 Task: Find connections with filter location Poperinge with filter topic #Interviewingwith filter profile language German with filter current company JioSaavn with filter school Indian Institute of Management, Ranchi with filter industry Interurban and Rural Bus Services with filter service category Budgeting with filter keywords title Content Creator
Action: Mouse moved to (509, 98)
Screenshot: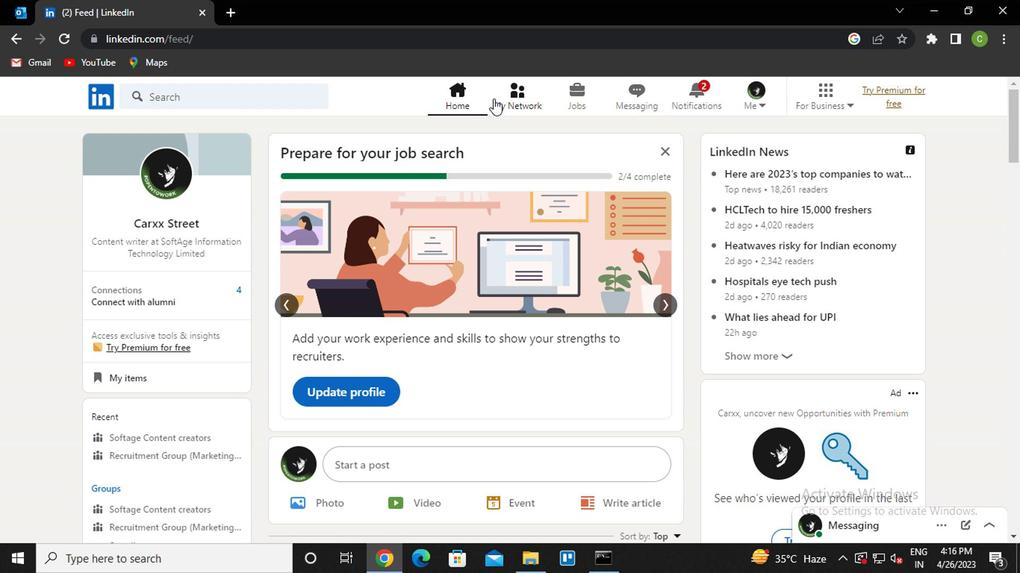 
Action: Mouse pressed left at (509, 98)
Screenshot: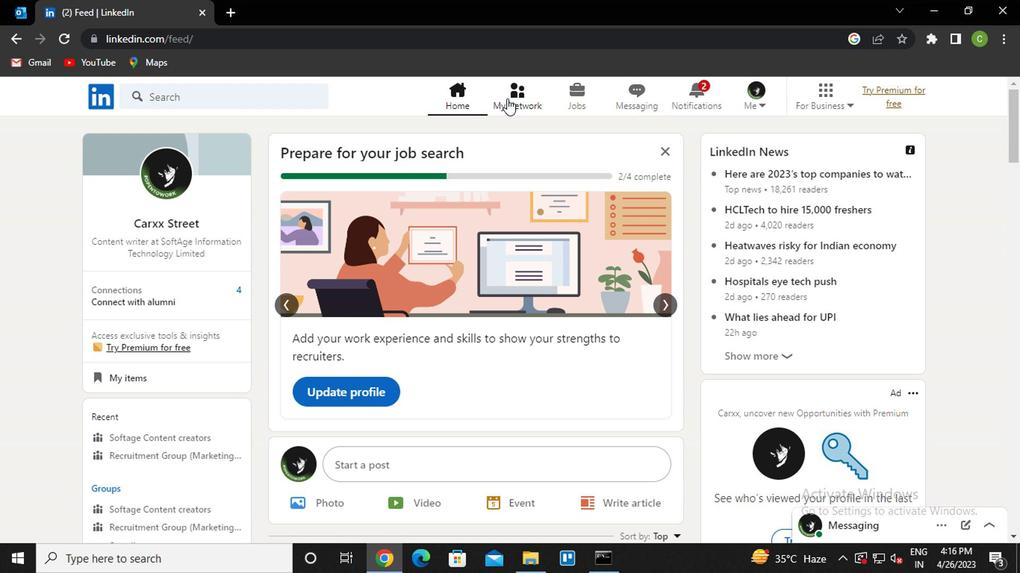 
Action: Mouse moved to (207, 181)
Screenshot: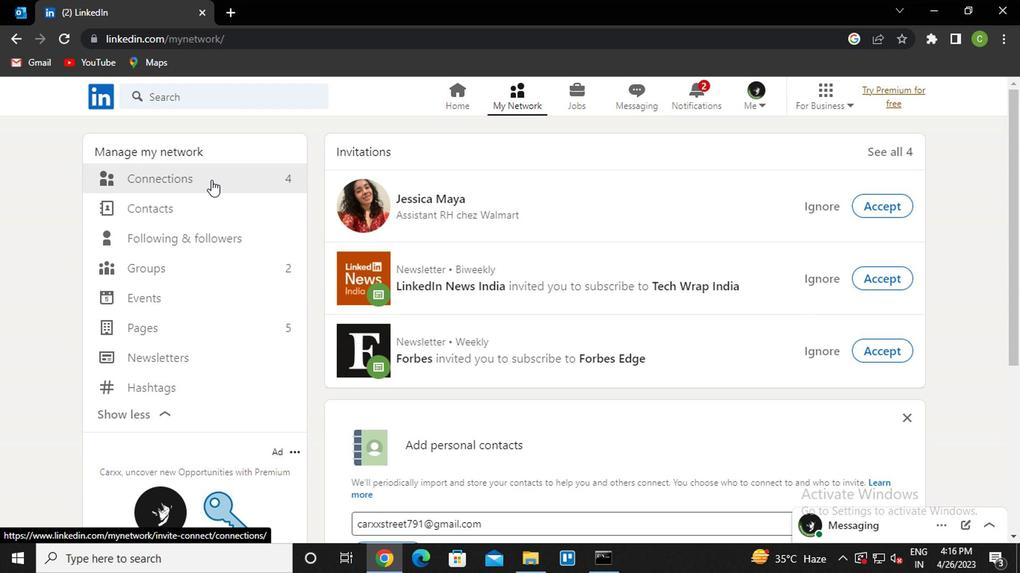 
Action: Mouse pressed left at (207, 181)
Screenshot: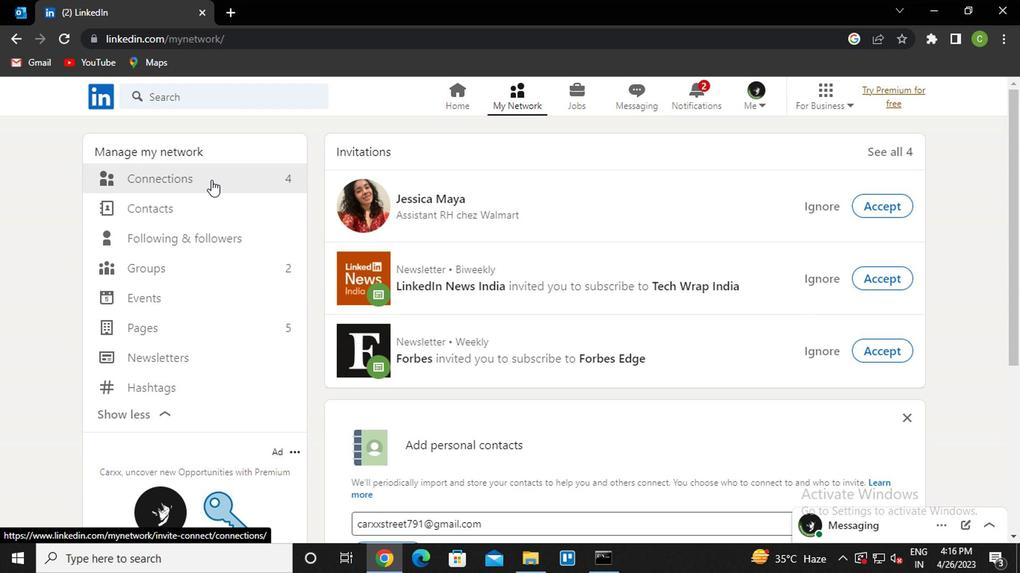
Action: Mouse moved to (645, 184)
Screenshot: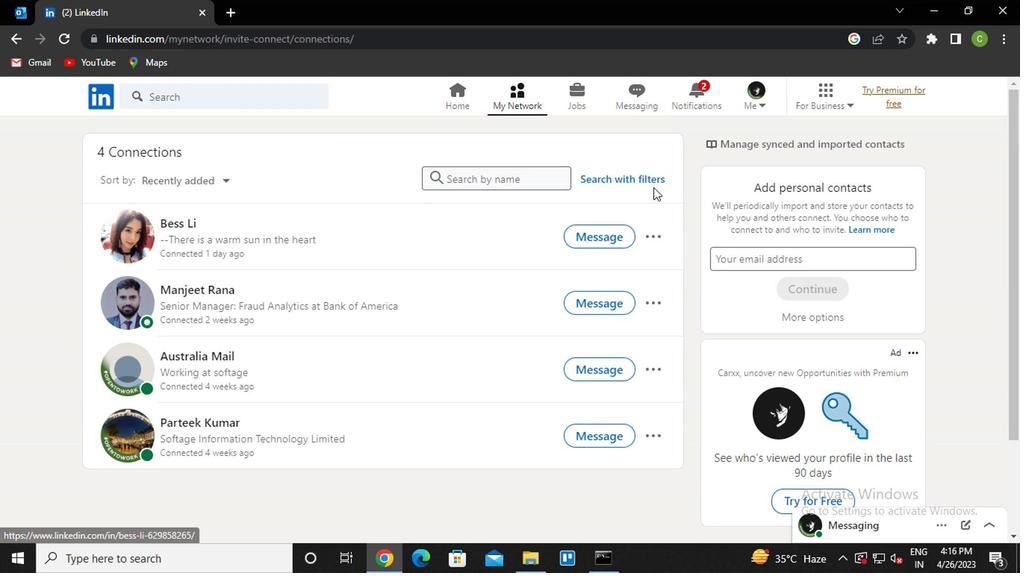 
Action: Mouse pressed left at (645, 184)
Screenshot: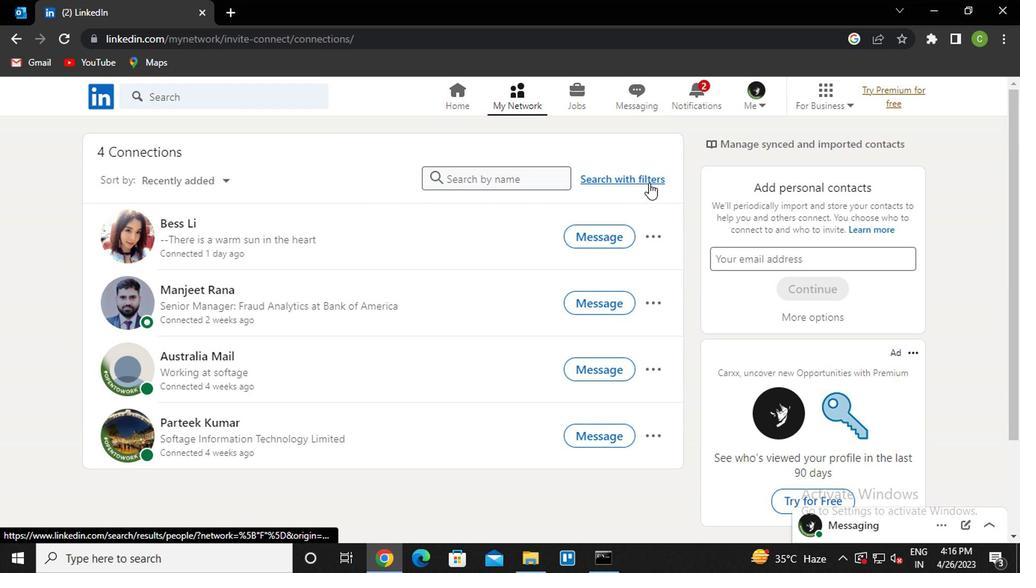 
Action: Mouse moved to (483, 137)
Screenshot: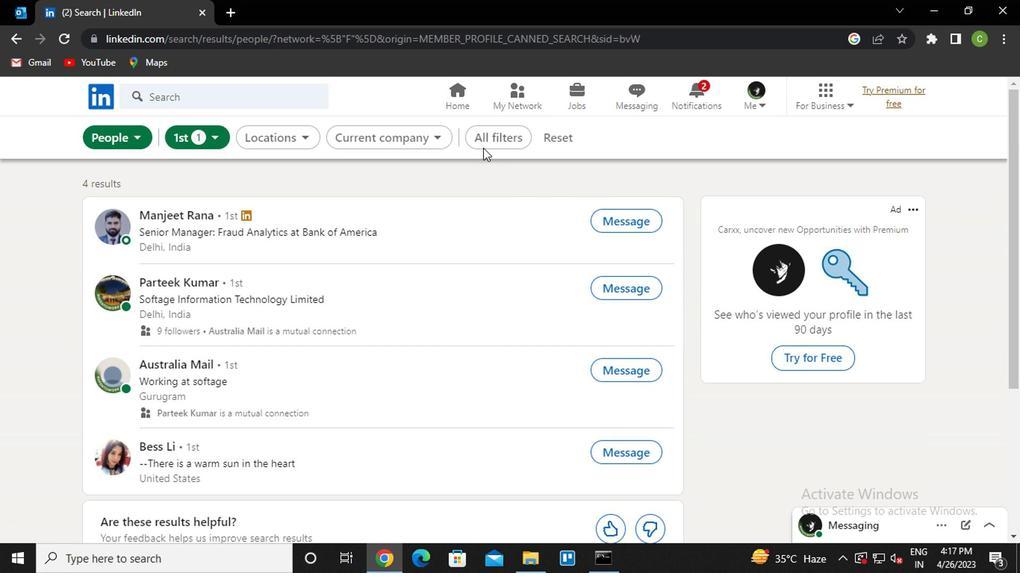 
Action: Mouse pressed left at (483, 137)
Screenshot: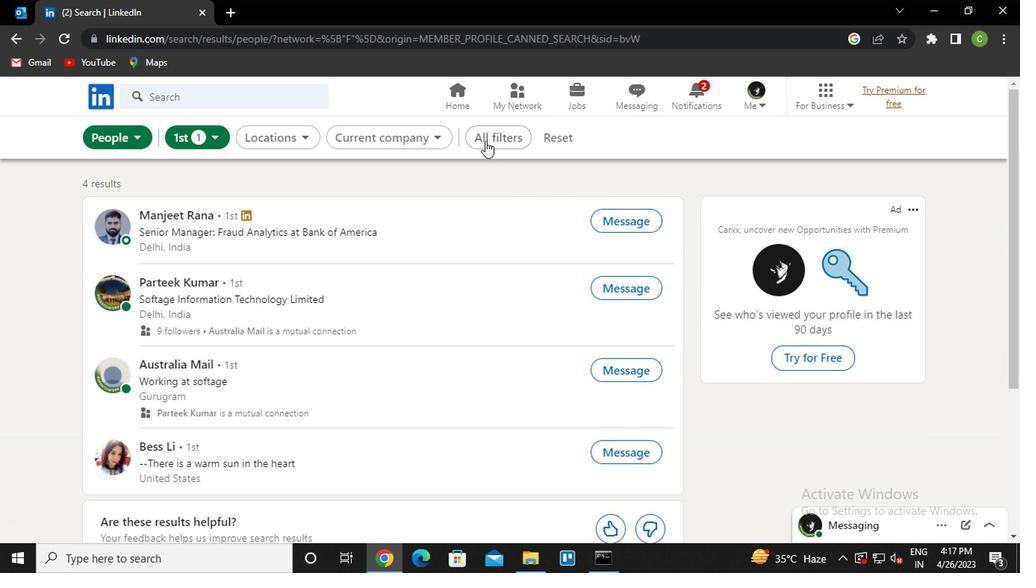 
Action: Mouse moved to (831, 333)
Screenshot: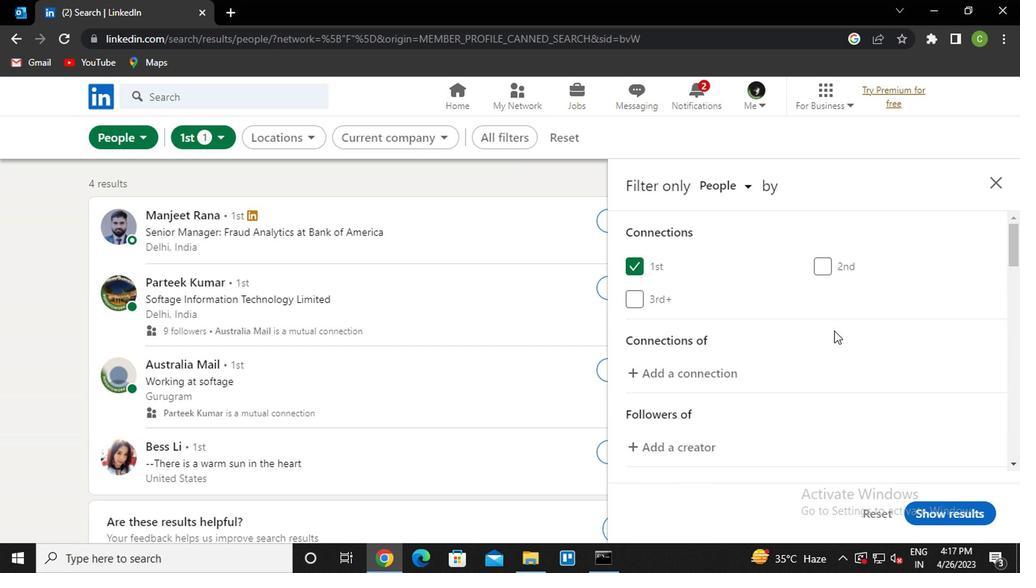 
Action: Mouse scrolled (831, 333) with delta (0, 0)
Screenshot: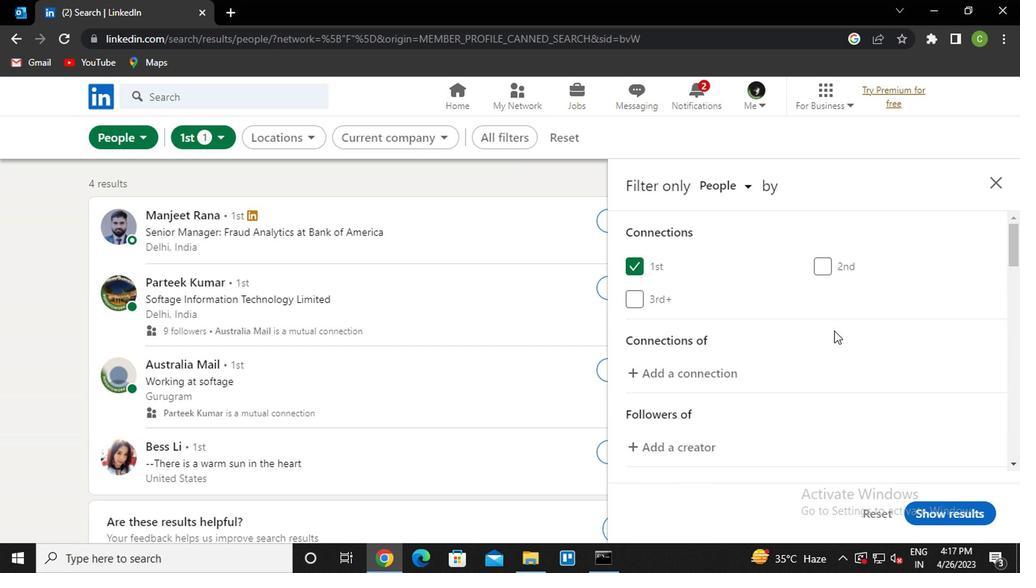 
Action: Mouse moved to (824, 339)
Screenshot: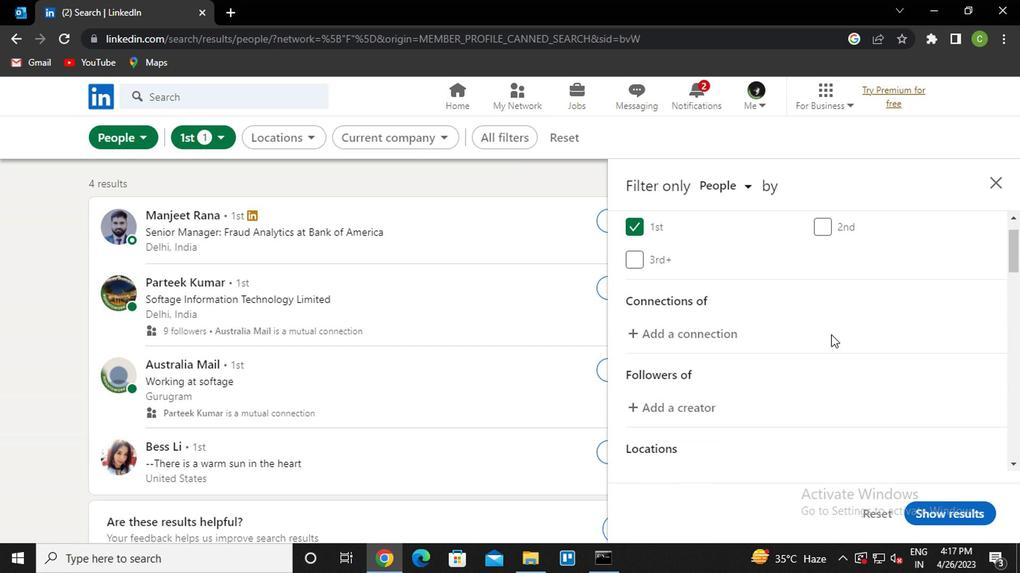 
Action: Mouse scrolled (824, 339) with delta (0, 0)
Screenshot: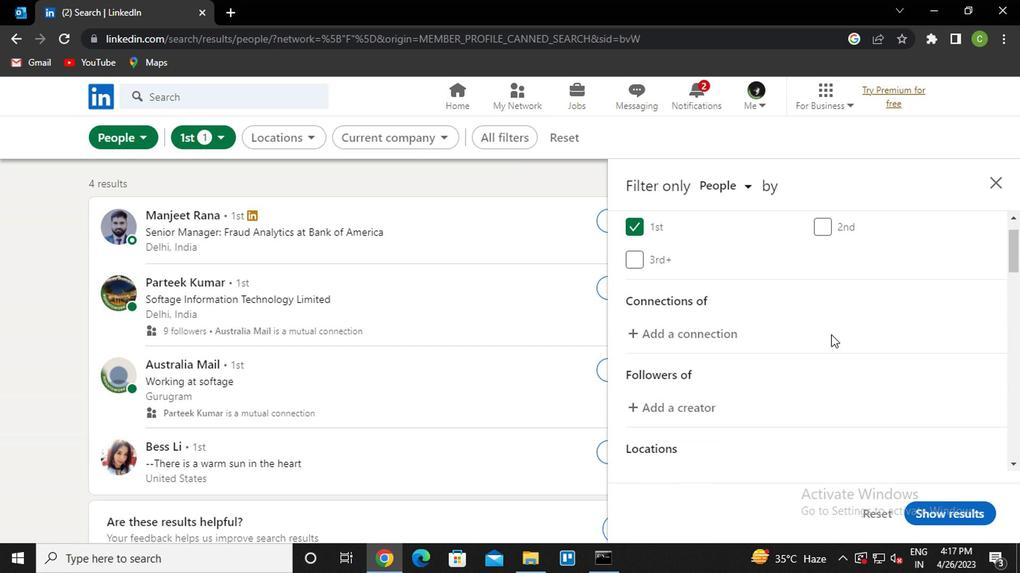 
Action: Mouse moved to (779, 358)
Screenshot: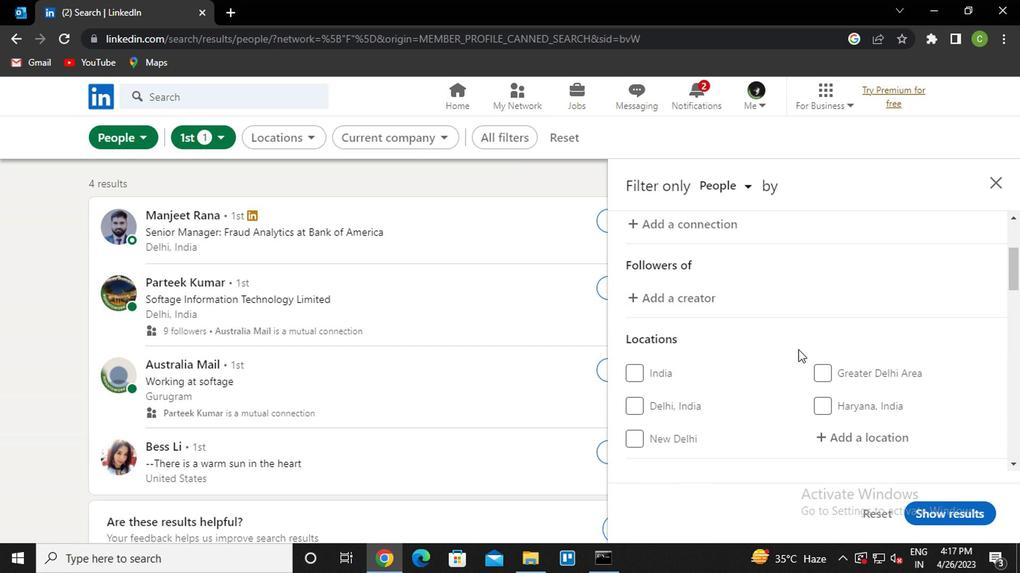 
Action: Mouse scrolled (779, 357) with delta (0, 0)
Screenshot: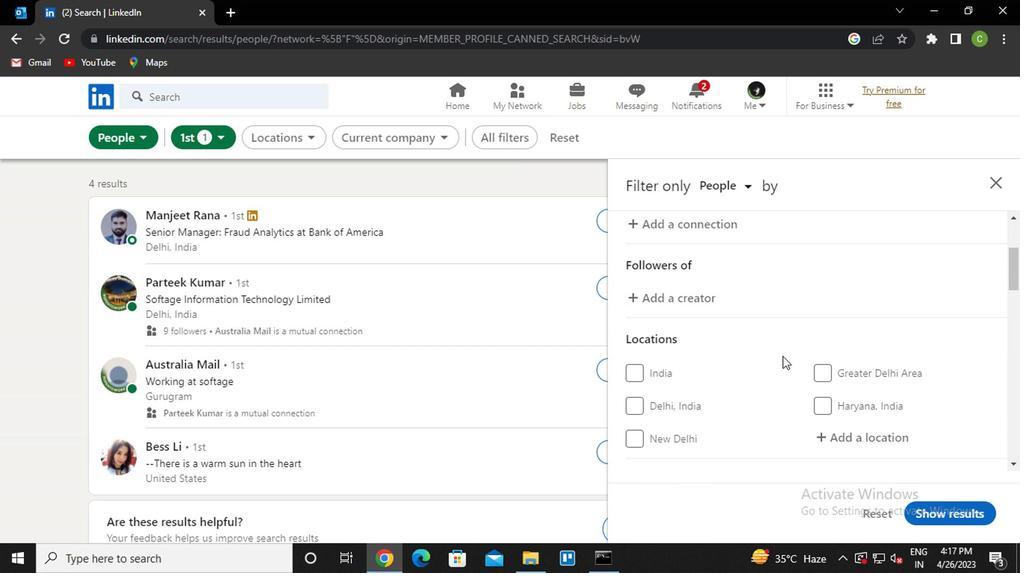 
Action: Mouse moved to (835, 366)
Screenshot: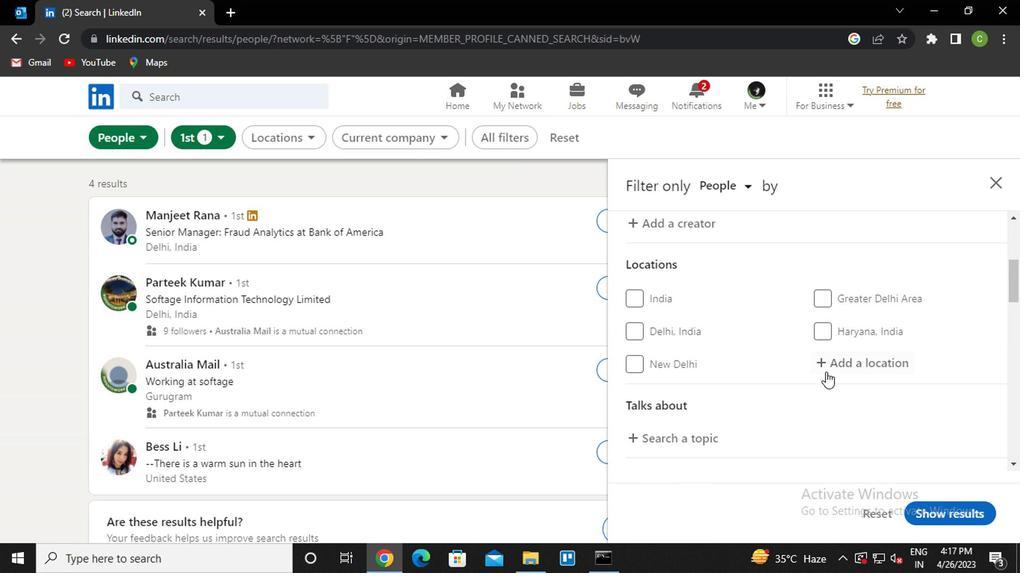 
Action: Mouse pressed left at (835, 366)
Screenshot: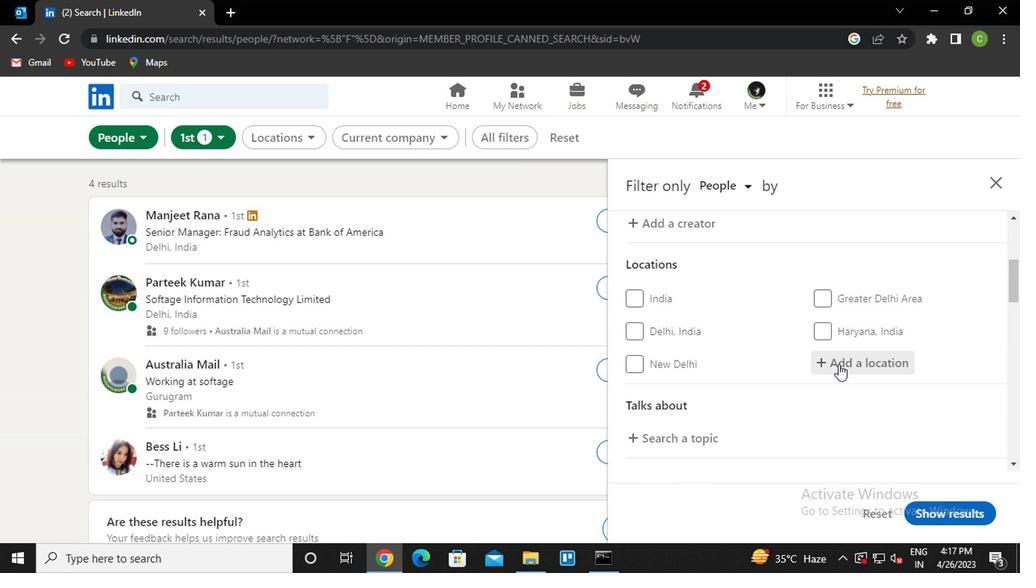 
Action: Key pressed <Key.caps_lock><Key.caps_lock>p<Key.caps_lock>operinge<Key.down><Key.enter>
Screenshot: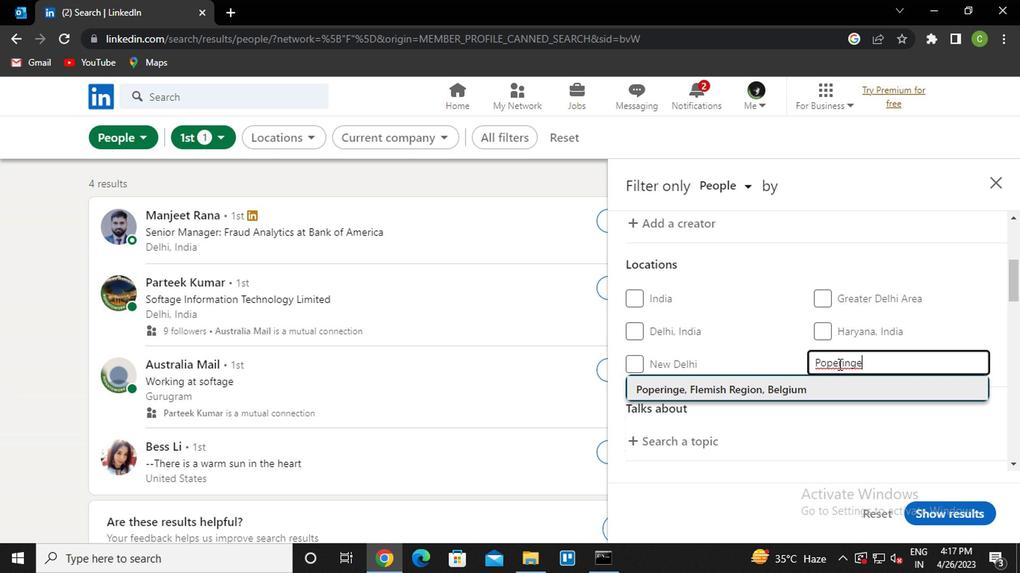 
Action: Mouse moved to (853, 358)
Screenshot: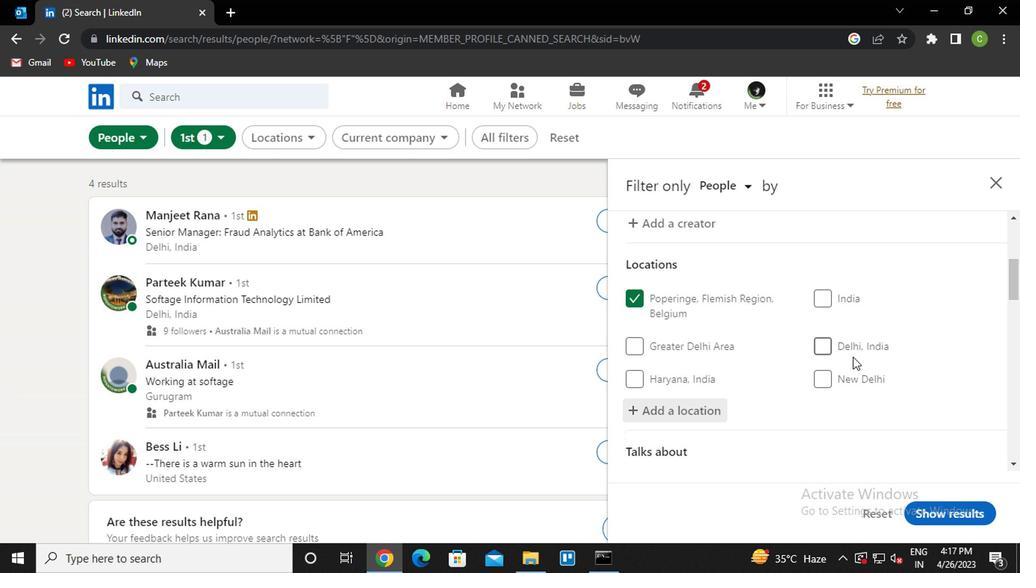 
Action: Mouse scrolled (853, 357) with delta (0, 0)
Screenshot: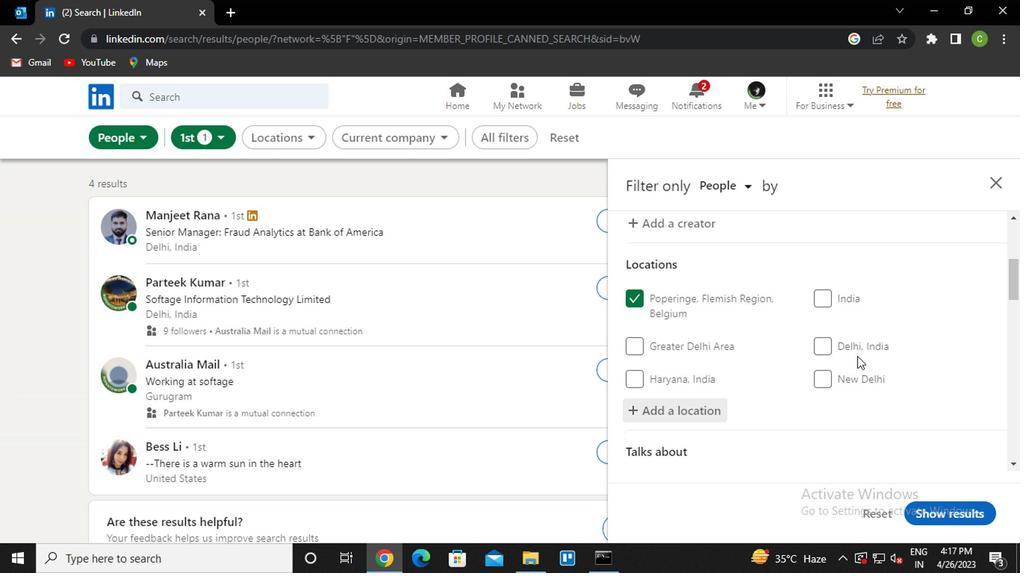 
Action: Mouse moved to (690, 403)
Screenshot: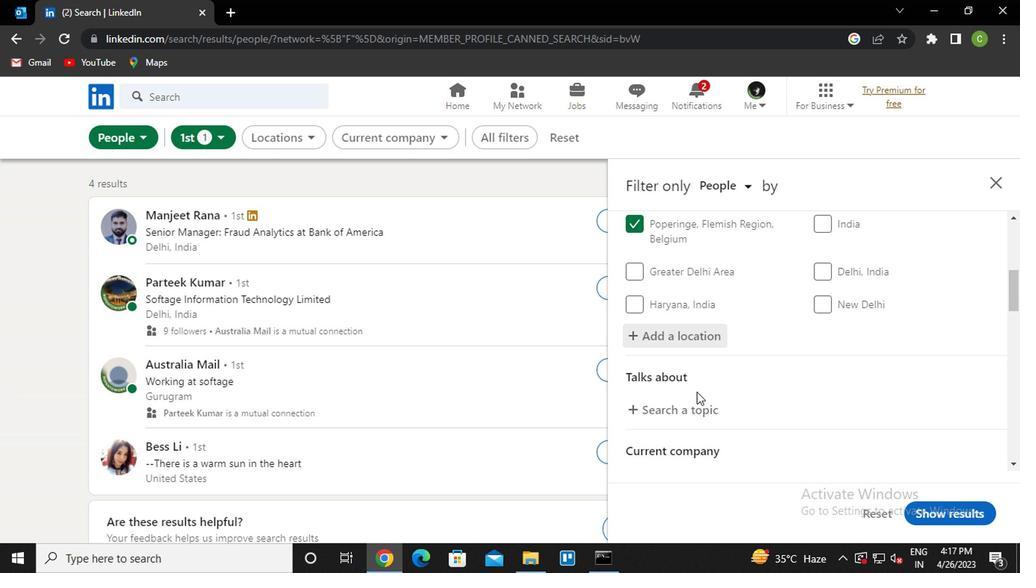 
Action: Mouse pressed left at (690, 403)
Screenshot: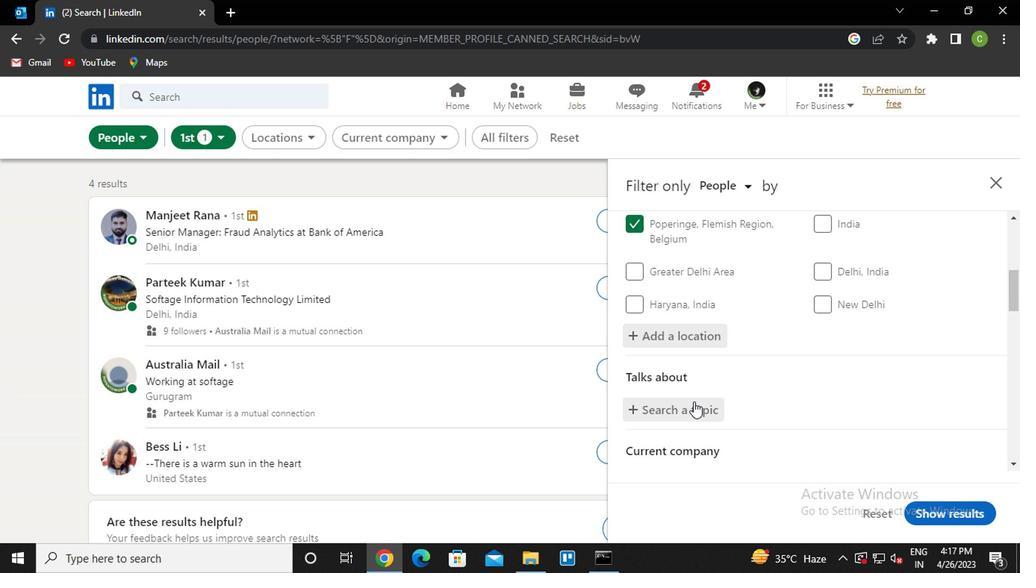 
Action: Key pressed <Key.caps_lock>i<Key.caps_lock>Nterviewing<Key.down><Key.enter>
Screenshot: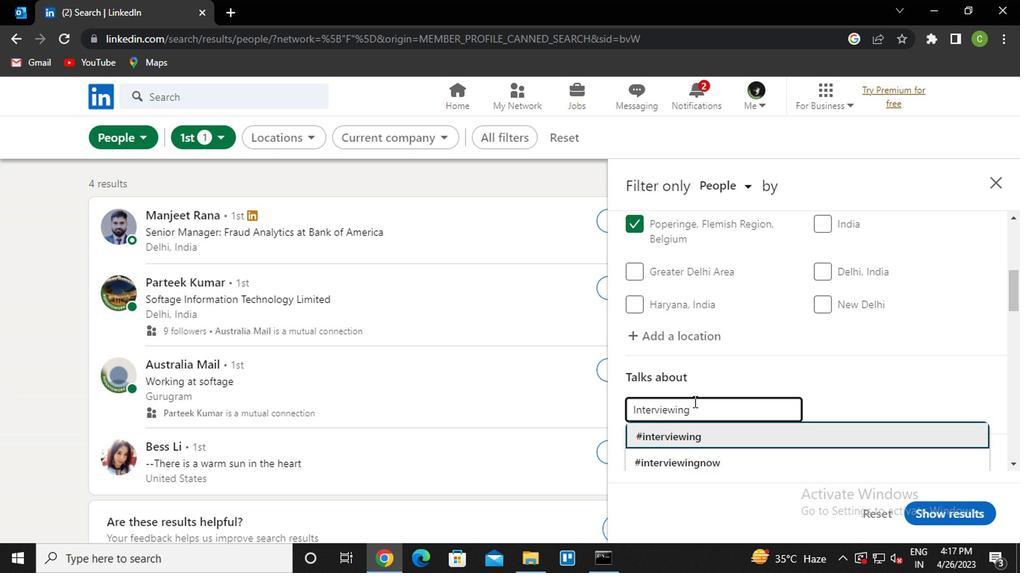 
Action: Mouse moved to (714, 438)
Screenshot: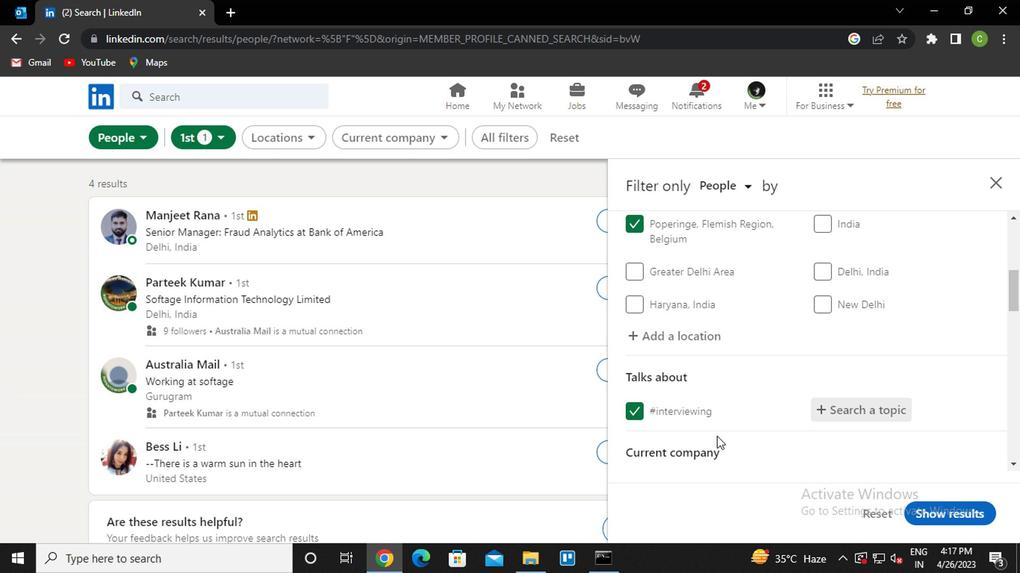
Action: Mouse scrolled (714, 437) with delta (0, 0)
Screenshot: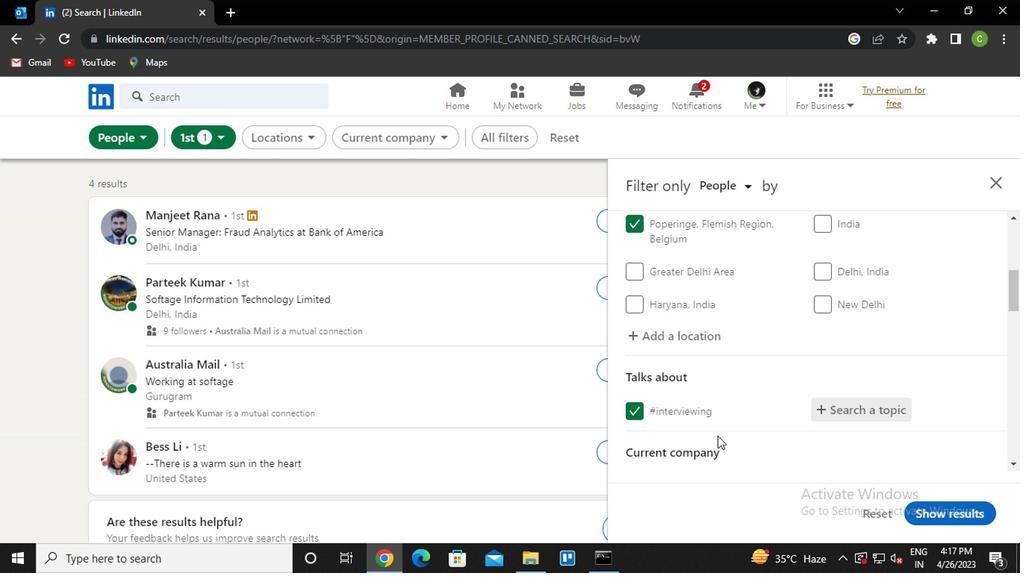 
Action: Mouse scrolled (714, 437) with delta (0, 0)
Screenshot: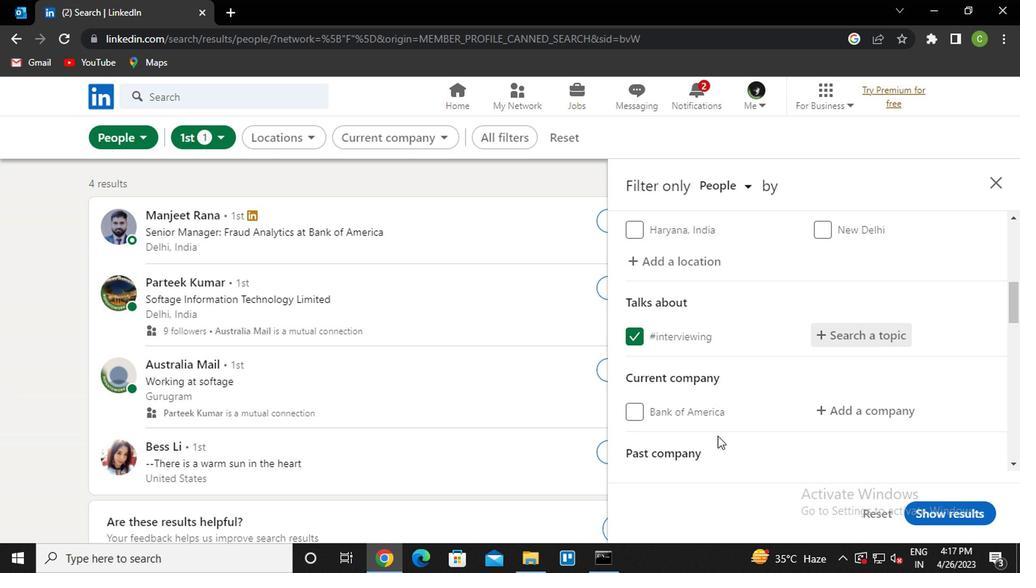 
Action: Mouse moved to (822, 337)
Screenshot: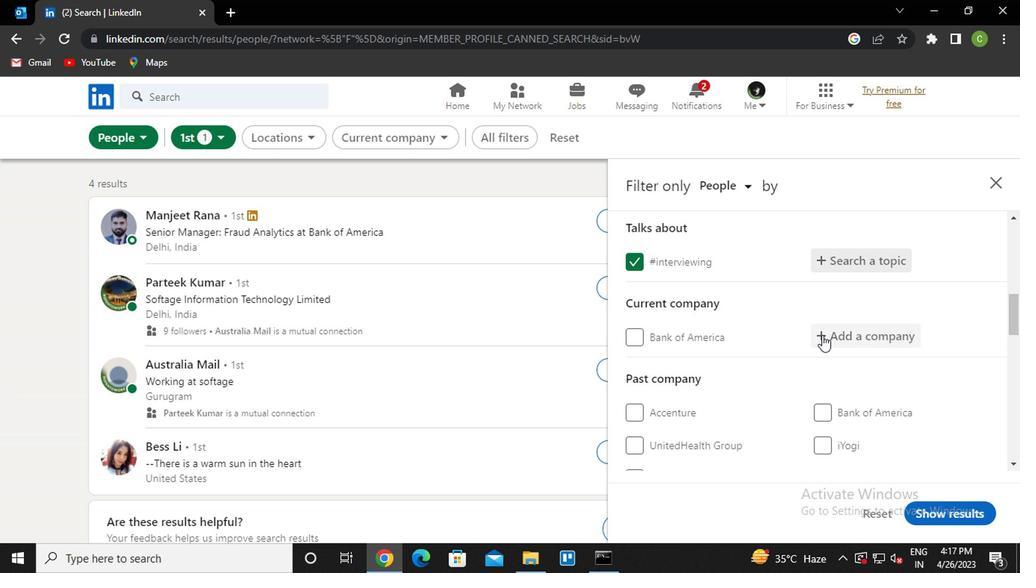 
Action: Mouse pressed left at (822, 337)
Screenshot: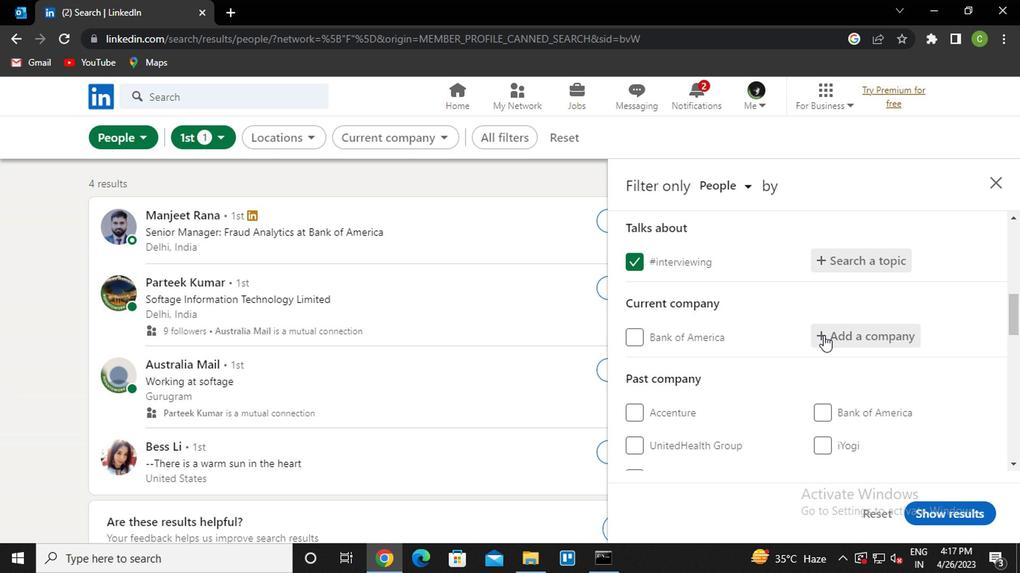 
Action: Key pressed <Key.caps_lock>j<Key.caps_lock>iosa<Key.down><Key.enter>
Screenshot: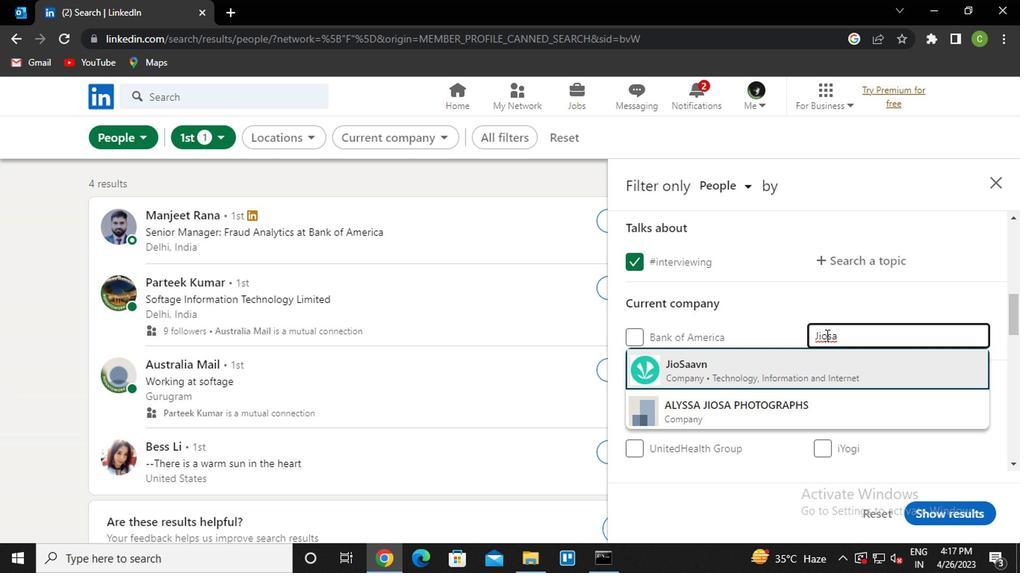 
Action: Mouse moved to (832, 365)
Screenshot: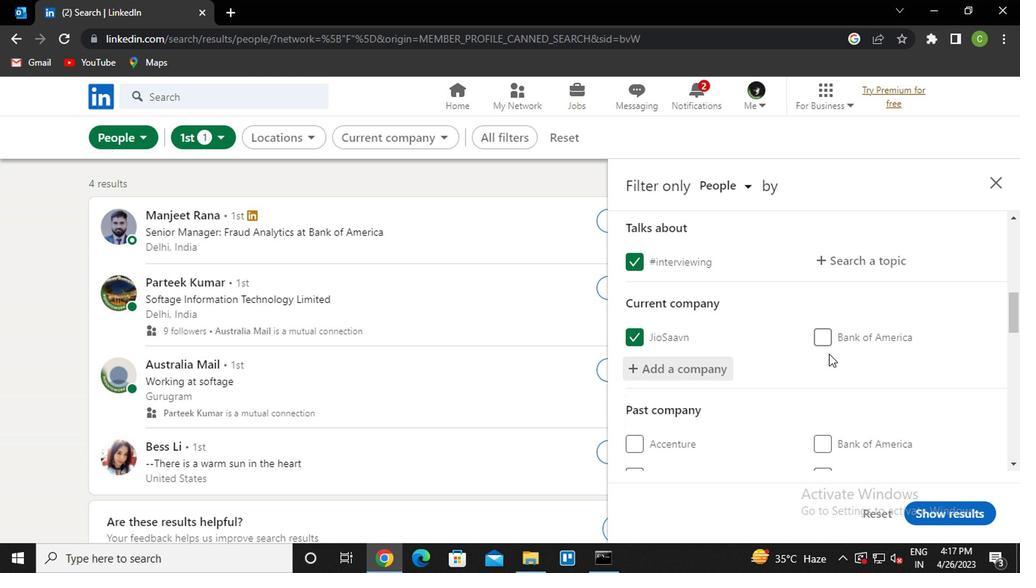 
Action: Mouse scrolled (832, 364) with delta (0, 0)
Screenshot: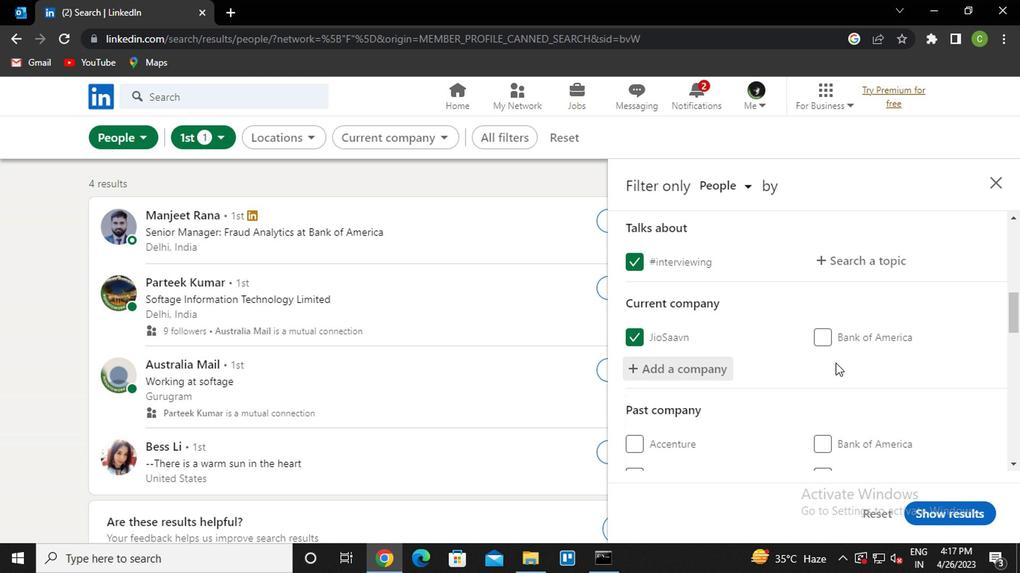 
Action: Mouse moved to (833, 365)
Screenshot: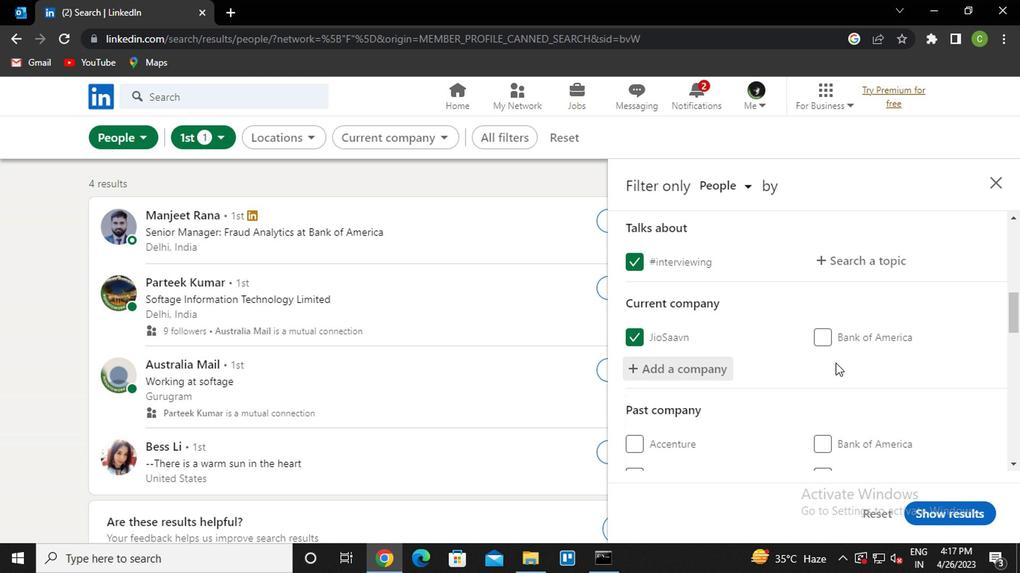 
Action: Mouse scrolled (833, 364) with delta (0, 0)
Screenshot: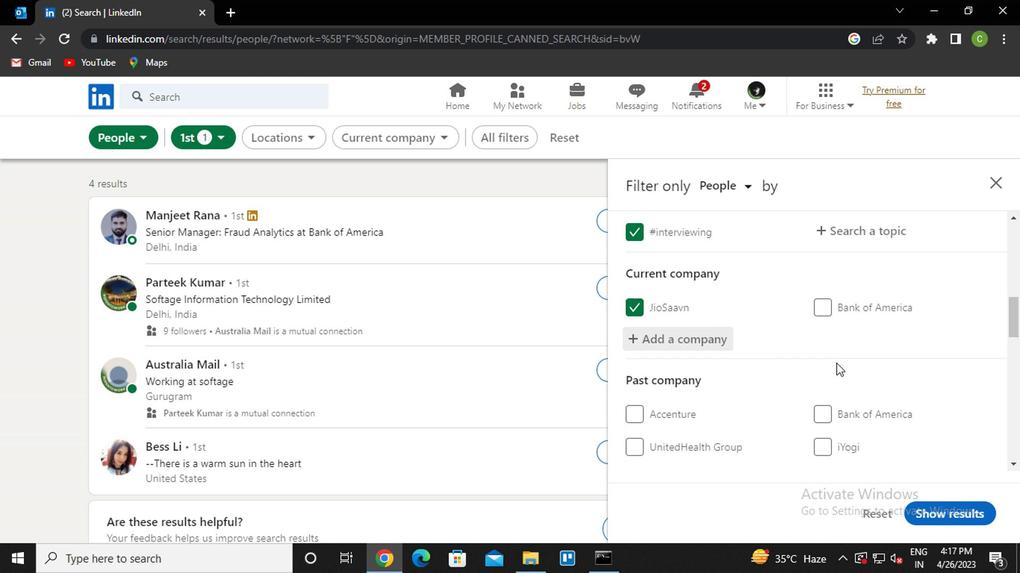 
Action: Mouse moved to (787, 382)
Screenshot: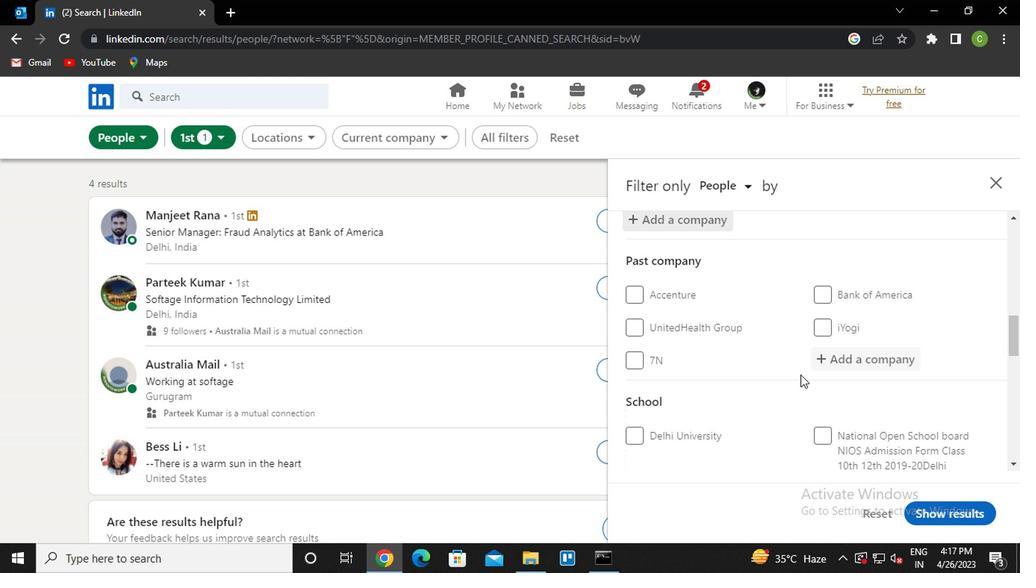 
Action: Mouse scrolled (787, 381) with delta (0, 0)
Screenshot: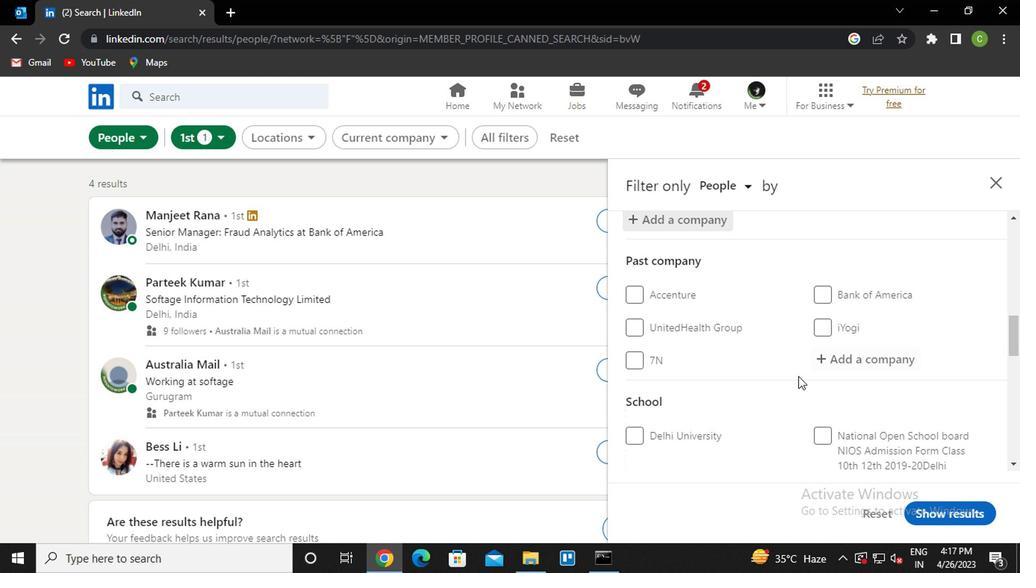 
Action: Mouse moved to (787, 383)
Screenshot: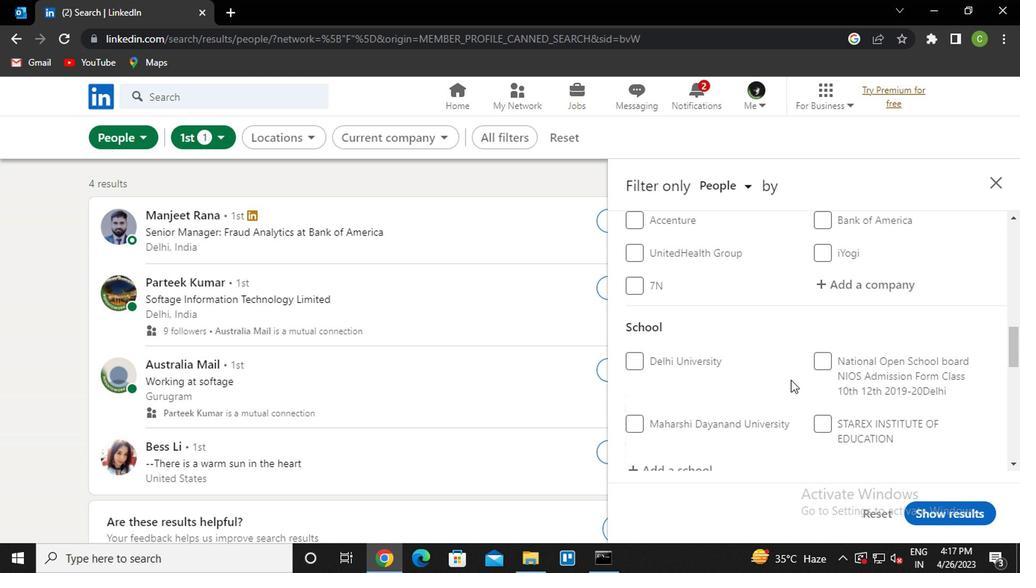 
Action: Mouse scrolled (787, 382) with delta (0, -1)
Screenshot: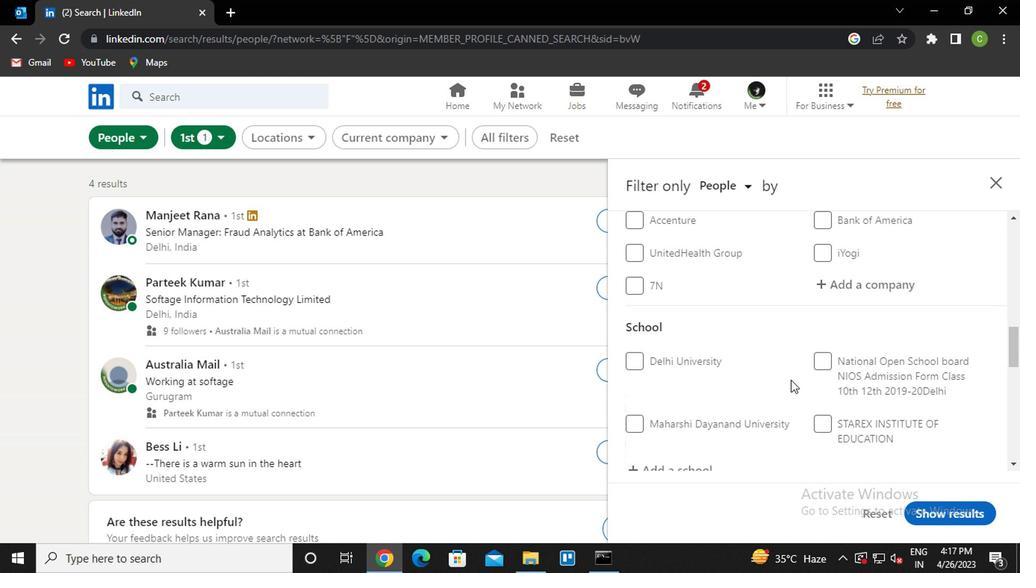 
Action: Mouse moved to (699, 398)
Screenshot: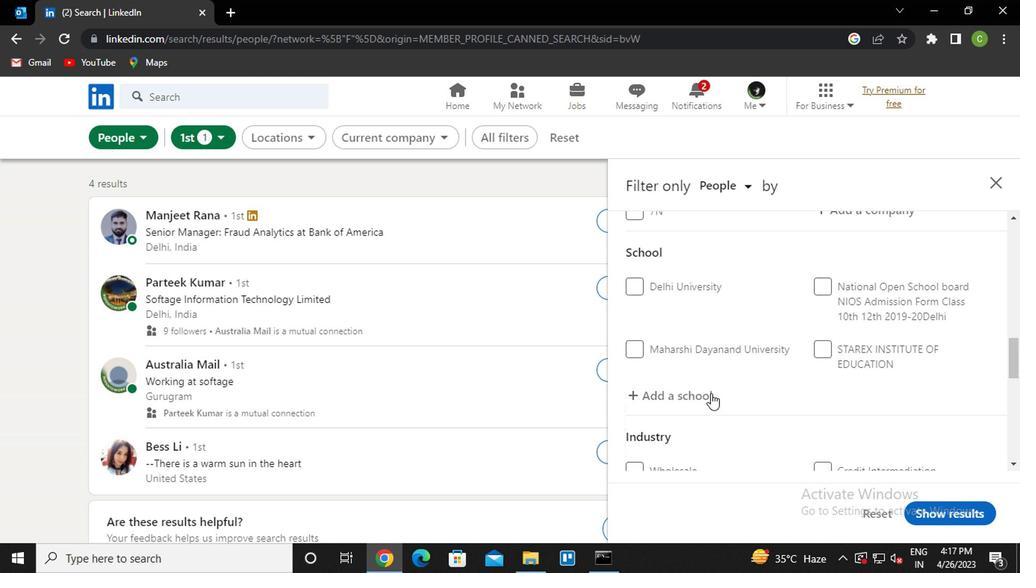 
Action: Mouse pressed left at (699, 398)
Screenshot: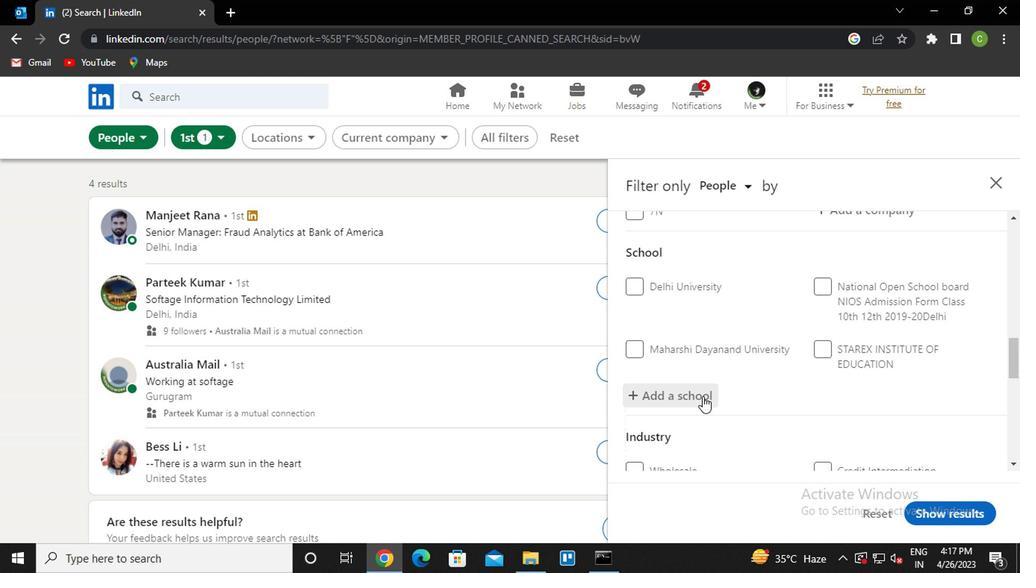 
Action: Key pressed <Key.caps_lock>i<Key.caps_lock>Ndian<Key.space>institute<Key.down><Key.down><Key.down><Key.down><Key.down><Key.down><Key.down><Key.down><Key.down><Key.down><Key.down><Key.down><Key.down><Key.down><Key.down><Key.down><Key.down><Key.down><Key.down><Key.down><Key.down><Key.down><Key.down><Key.down><Key.down><Key.down><Key.down><Key.space><Key.caps_lock>r<Key.caps_lock>anch<Key.down><Key.enter>
Screenshot: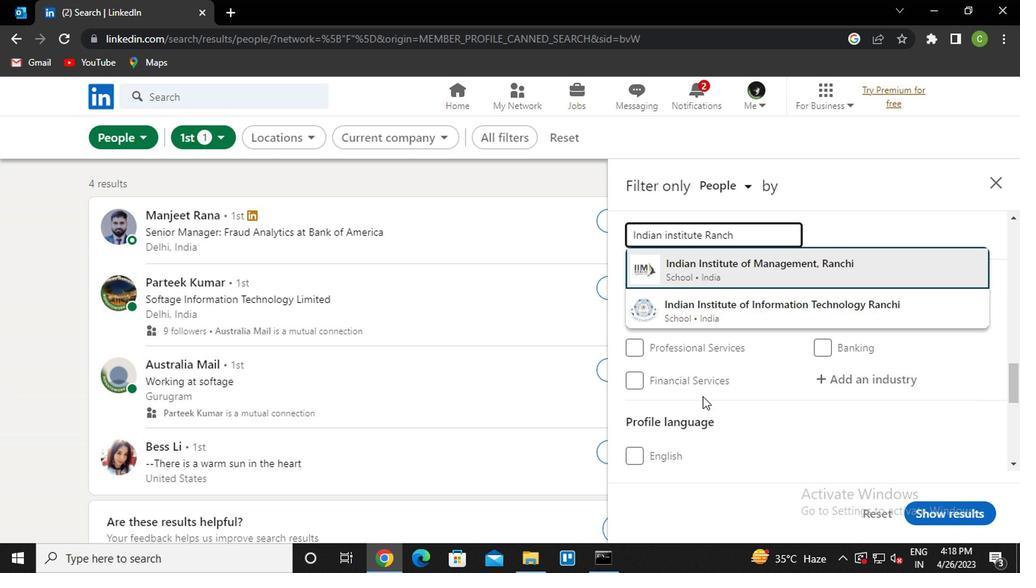 
Action: Mouse moved to (862, 391)
Screenshot: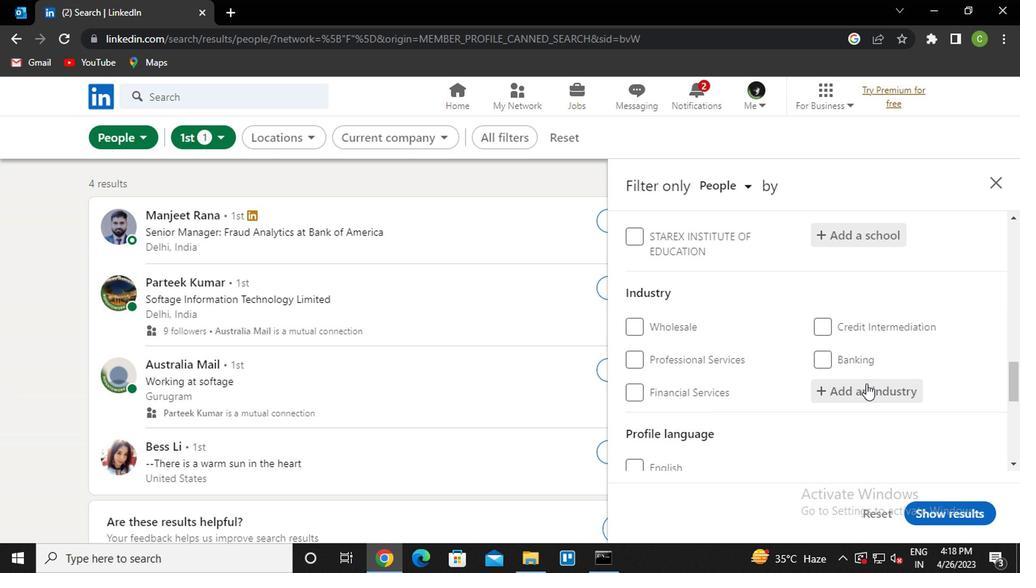 
Action: Mouse pressed left at (862, 391)
Screenshot: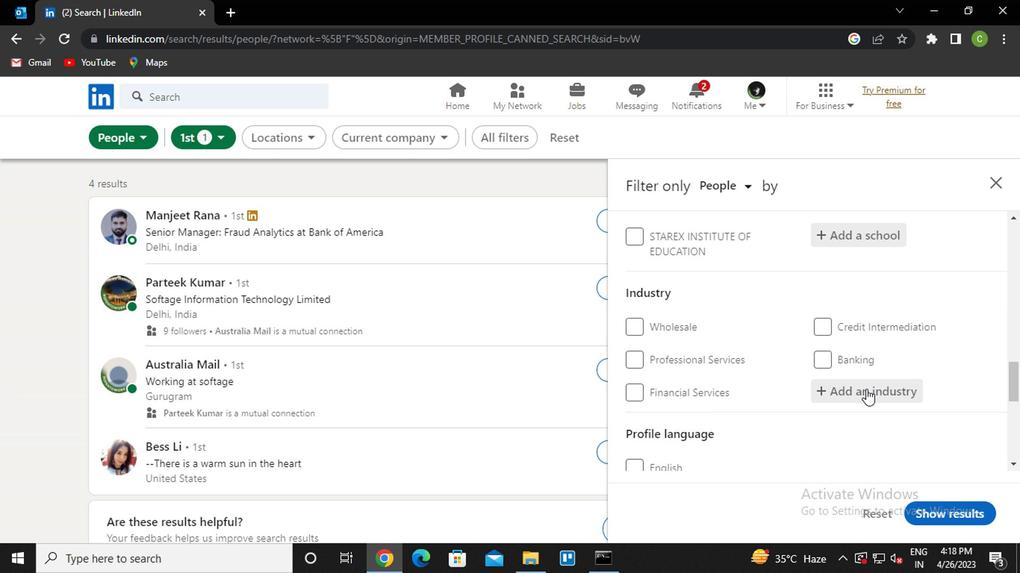 
Action: Key pressed <Key.caps_lock>i<Key.caps_lock>nterurban<Key.down><Key.enter>
Screenshot: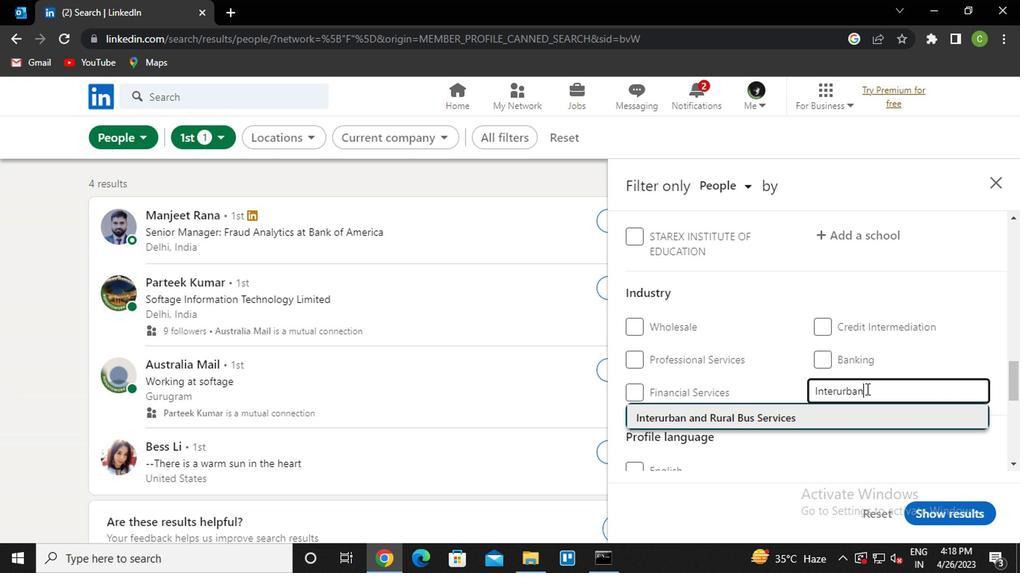 
Action: Mouse moved to (865, 390)
Screenshot: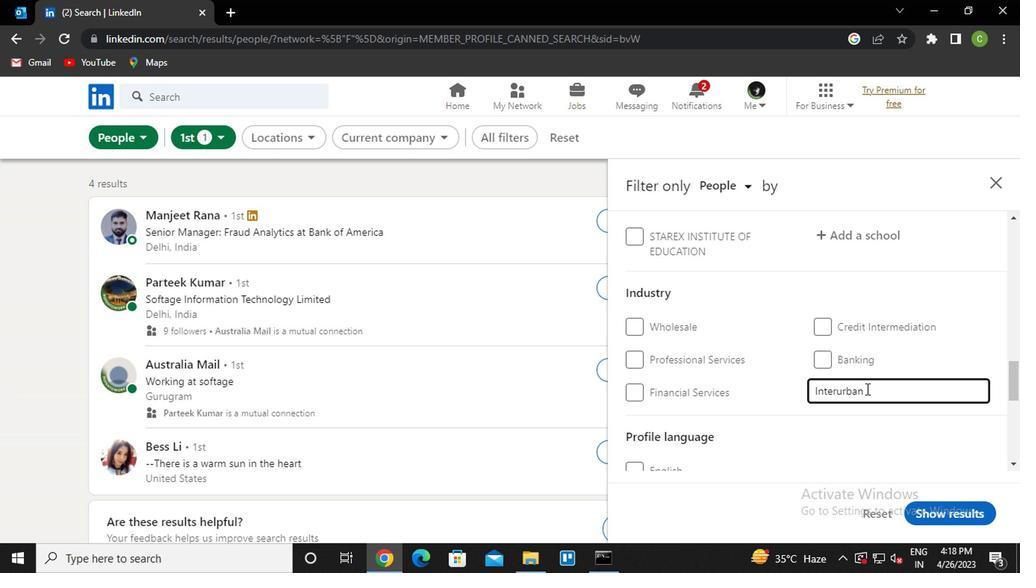 
Action: Mouse scrolled (865, 390) with delta (0, 0)
Screenshot: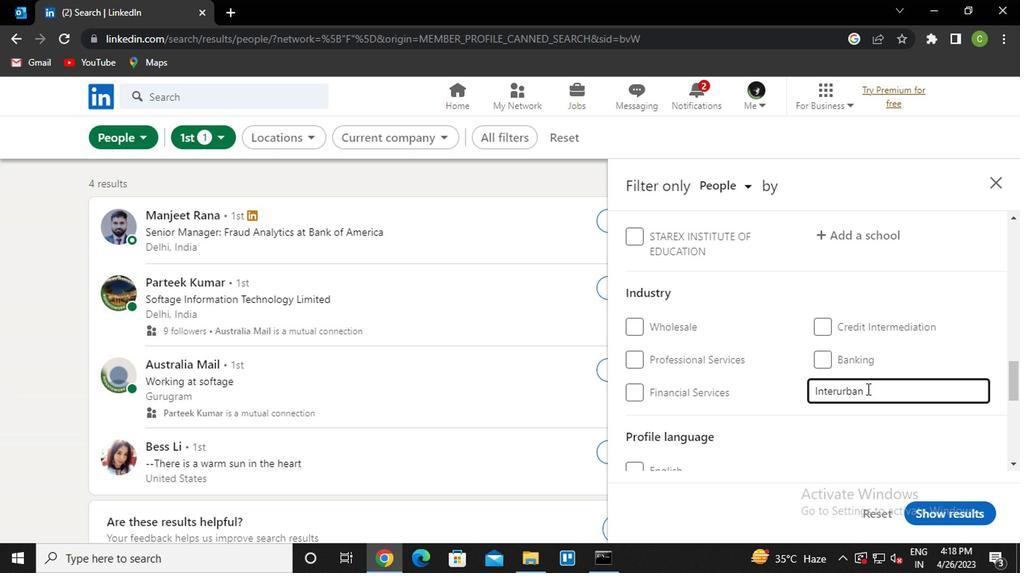 
Action: Mouse scrolled (865, 390) with delta (0, 0)
Screenshot: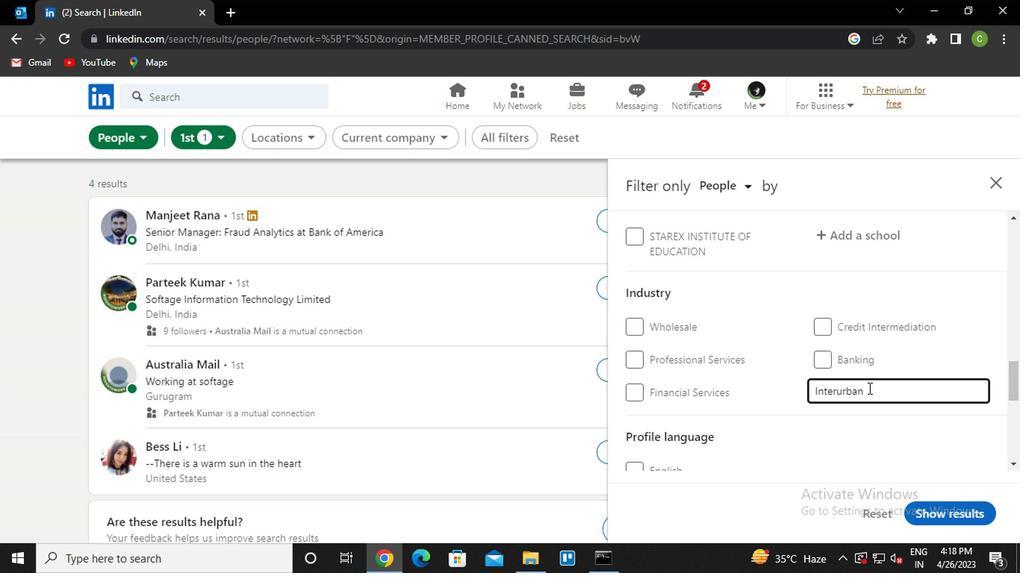 
Action: Mouse scrolled (865, 390) with delta (0, 0)
Screenshot: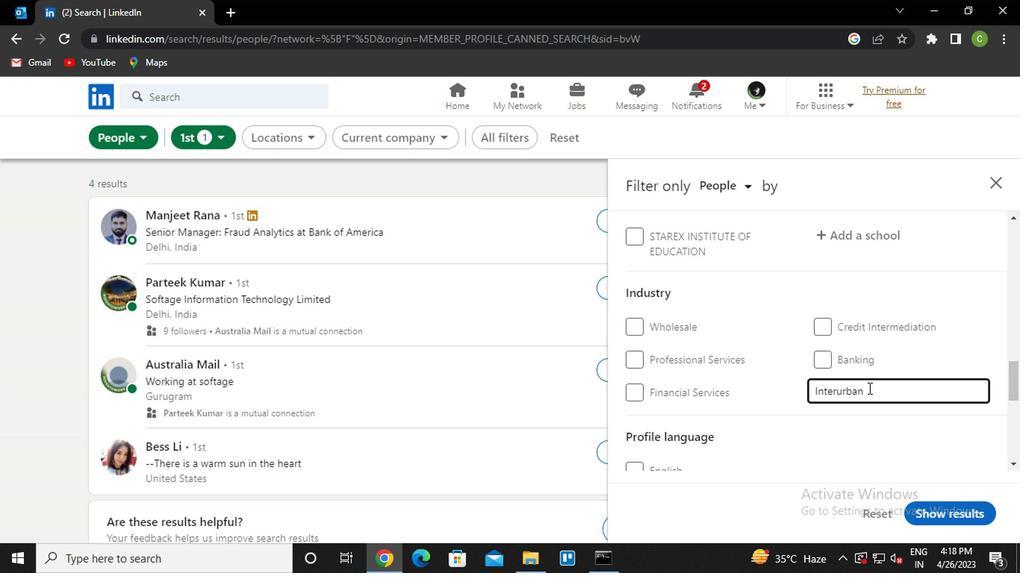 
Action: Mouse moved to (825, 390)
Screenshot: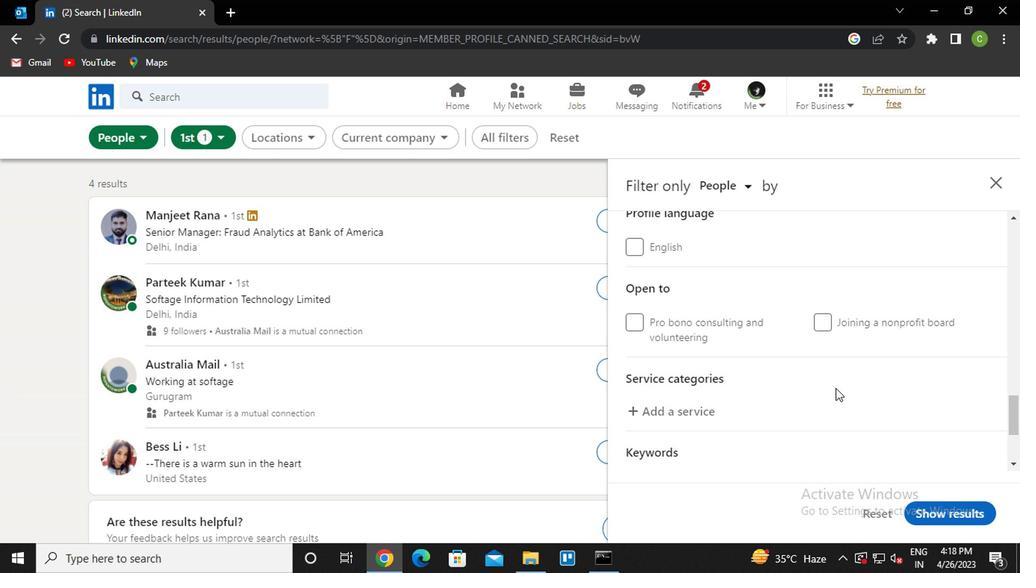 
Action: Mouse scrolled (825, 388) with delta (0, -1)
Screenshot: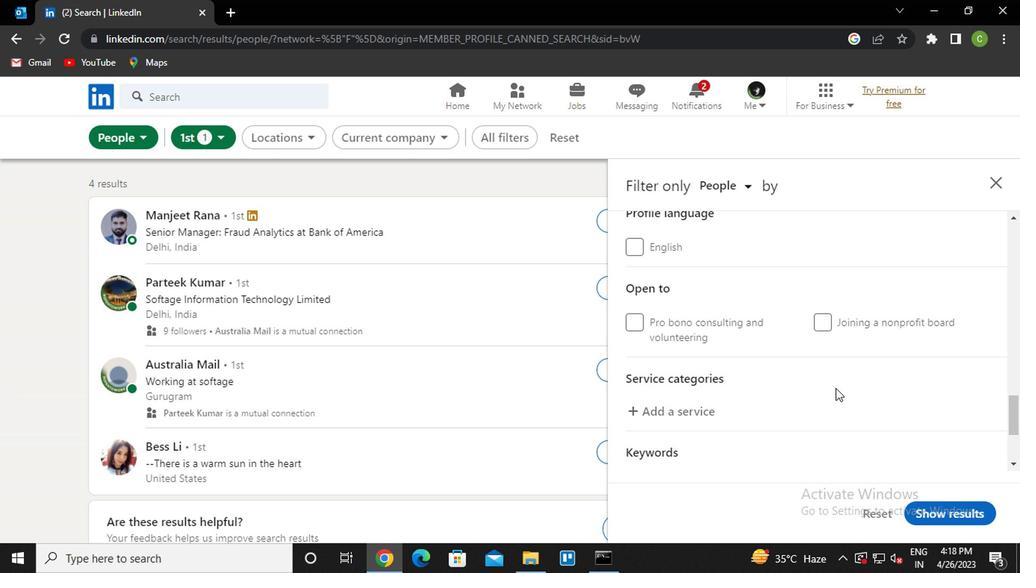 
Action: Mouse moved to (808, 383)
Screenshot: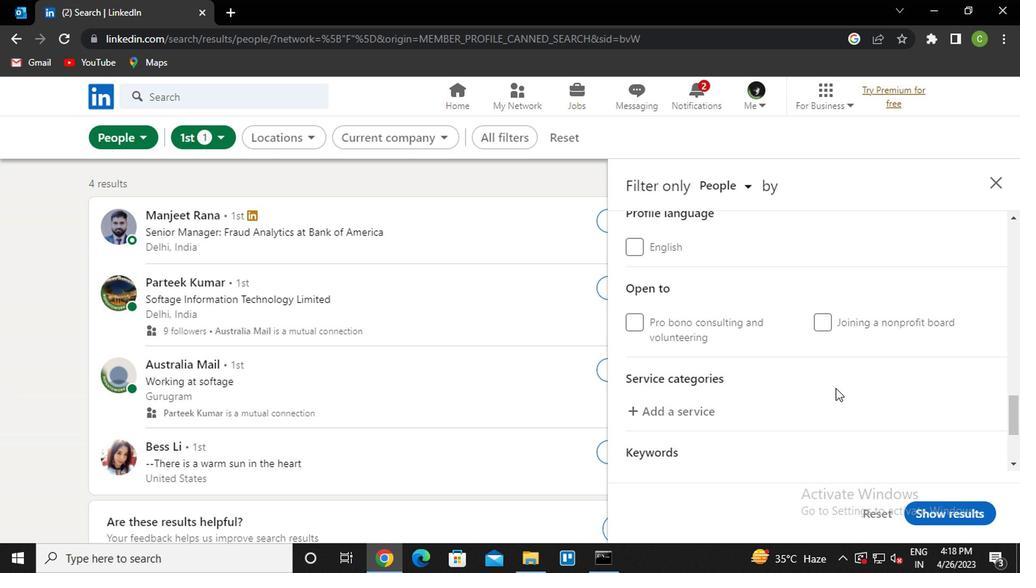 
Action: Mouse scrolled (808, 383) with delta (0, 0)
Screenshot: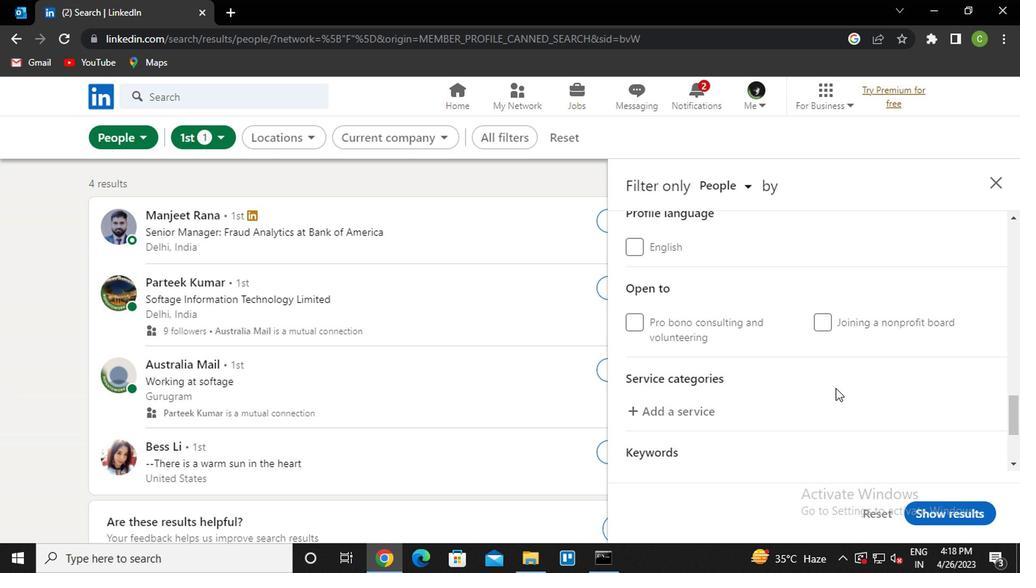 
Action: Mouse moved to (802, 382)
Screenshot: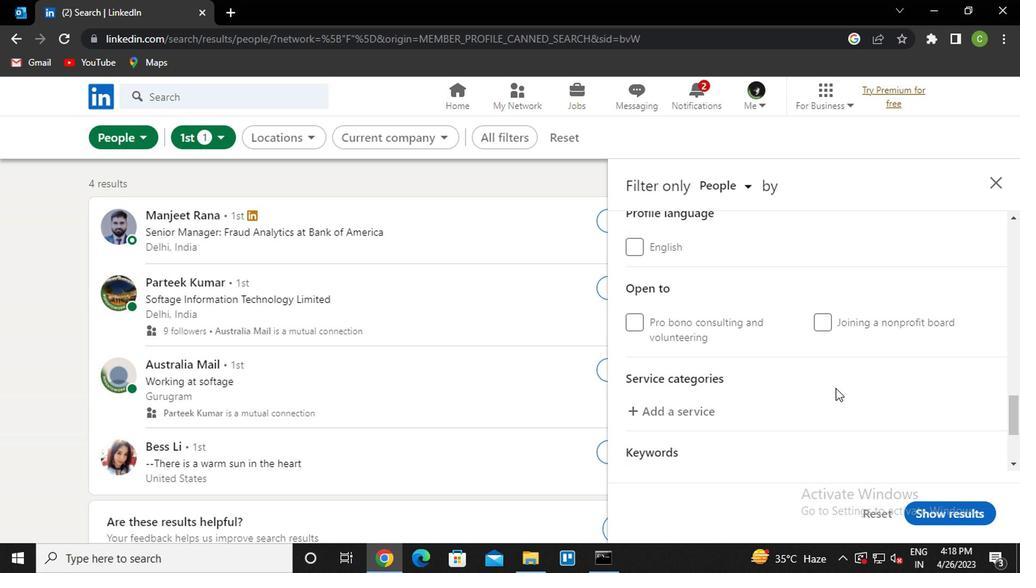 
Action: Mouse scrolled (802, 381) with delta (0, 0)
Screenshot: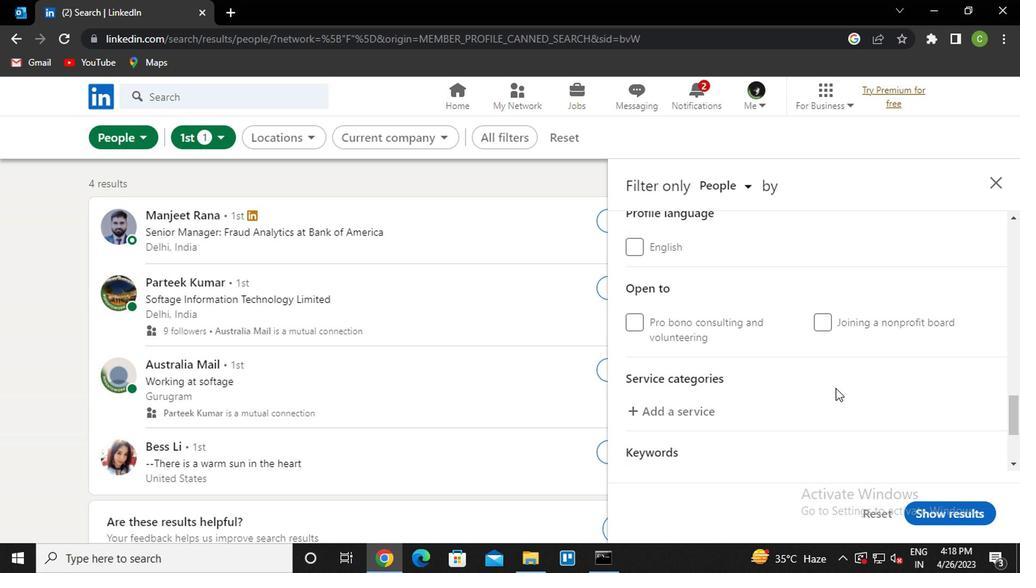
Action: Mouse moved to (682, 263)
Screenshot: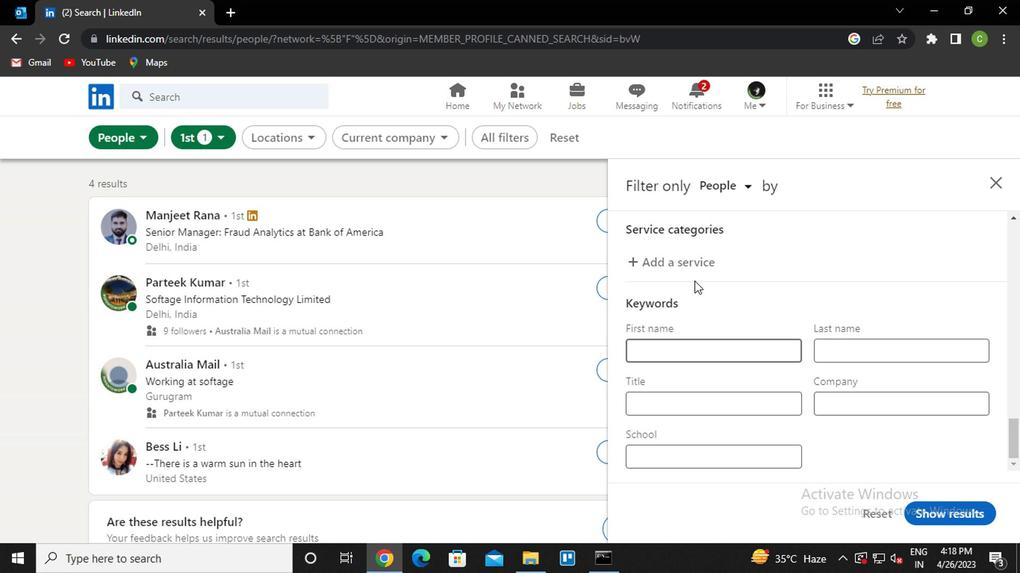 
Action: Mouse pressed left at (682, 263)
Screenshot: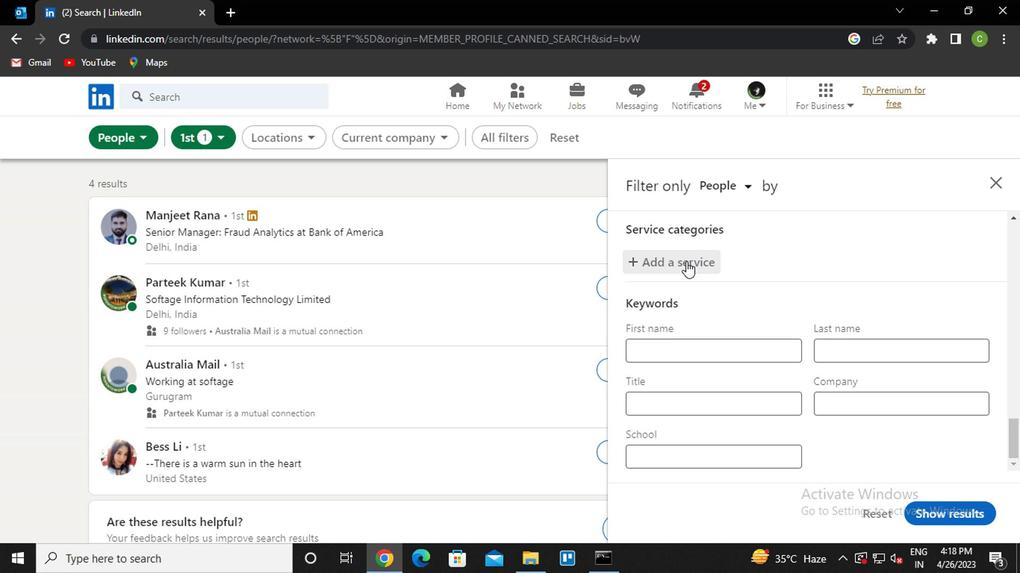 
Action: Key pressed <Key.caps_lock>b<Key.caps_lock>udgeting<Key.down><Key.enter>
Screenshot: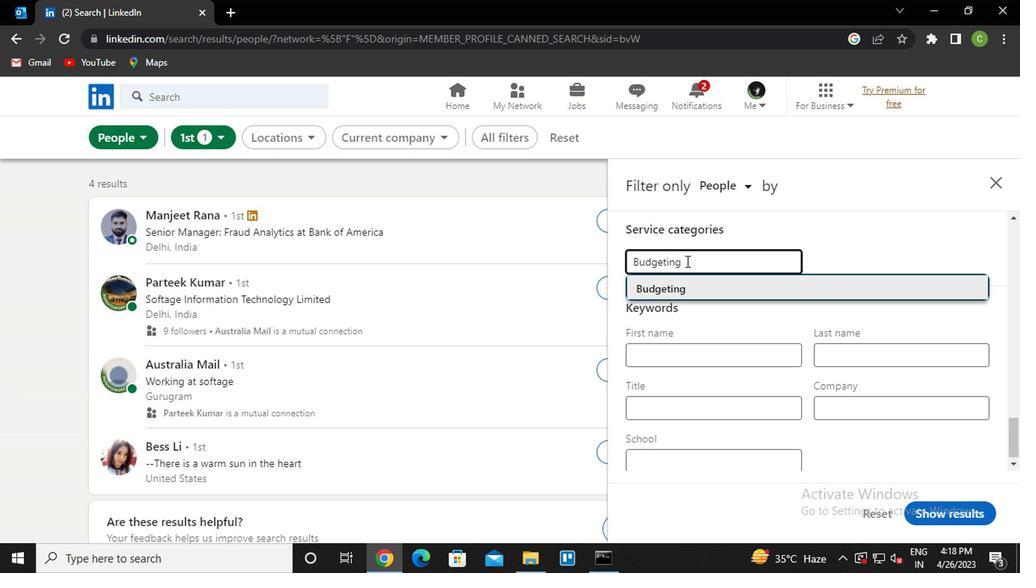 
Action: Mouse moved to (693, 315)
Screenshot: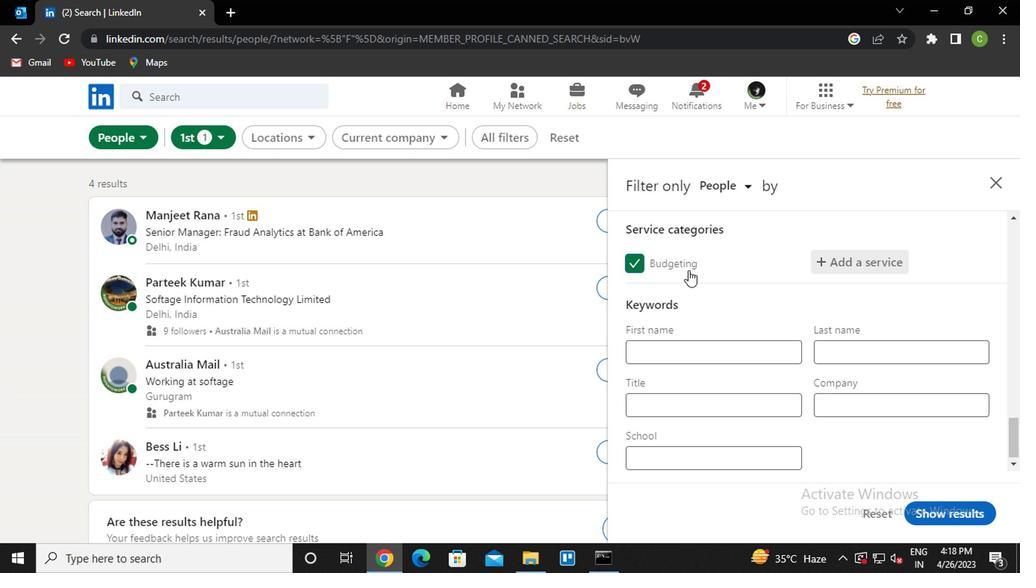 
Action: Mouse scrolled (693, 315) with delta (0, 0)
Screenshot: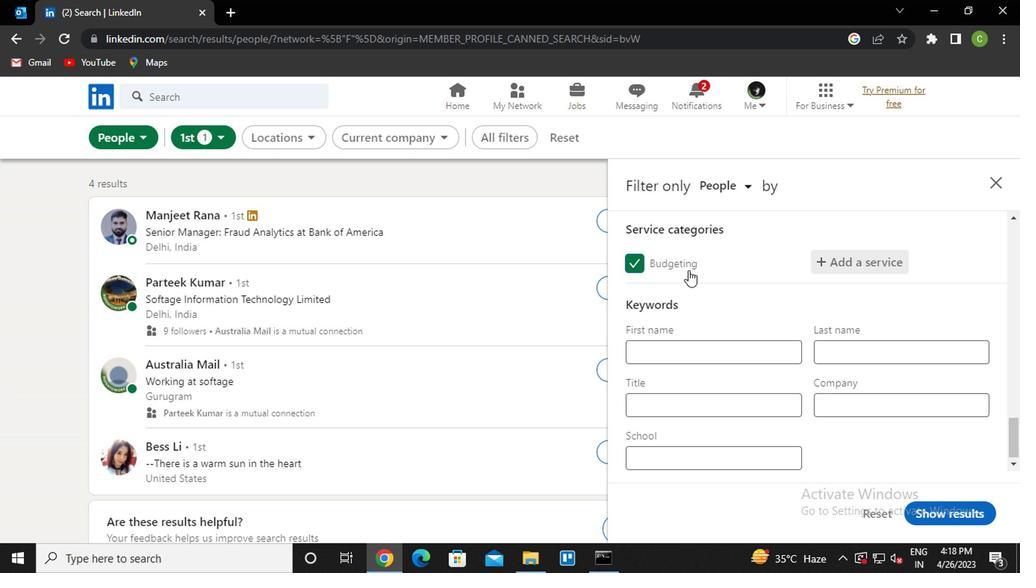 
Action: Mouse moved to (693, 333)
Screenshot: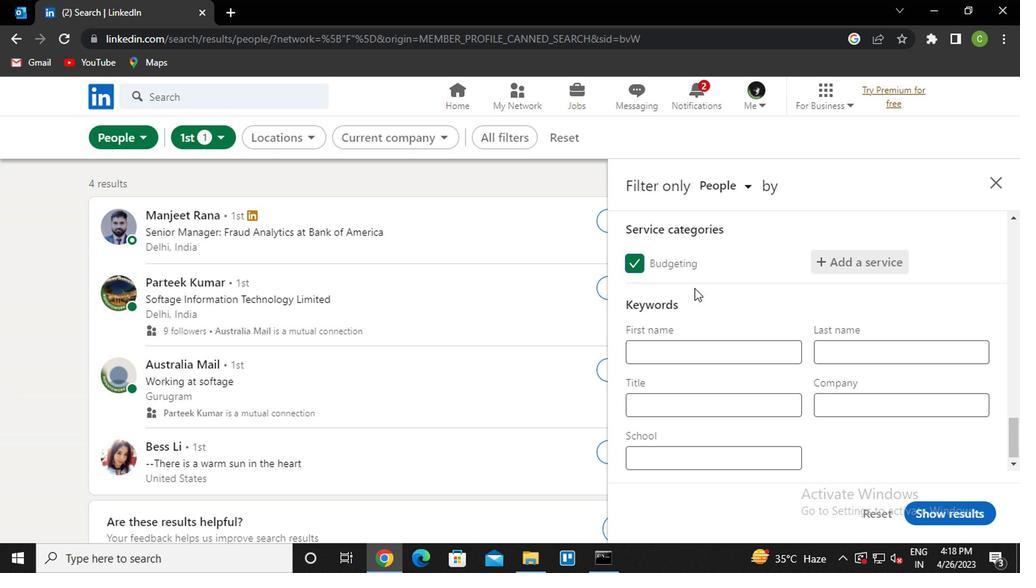 
Action: Mouse scrolled (693, 333) with delta (0, 0)
Screenshot: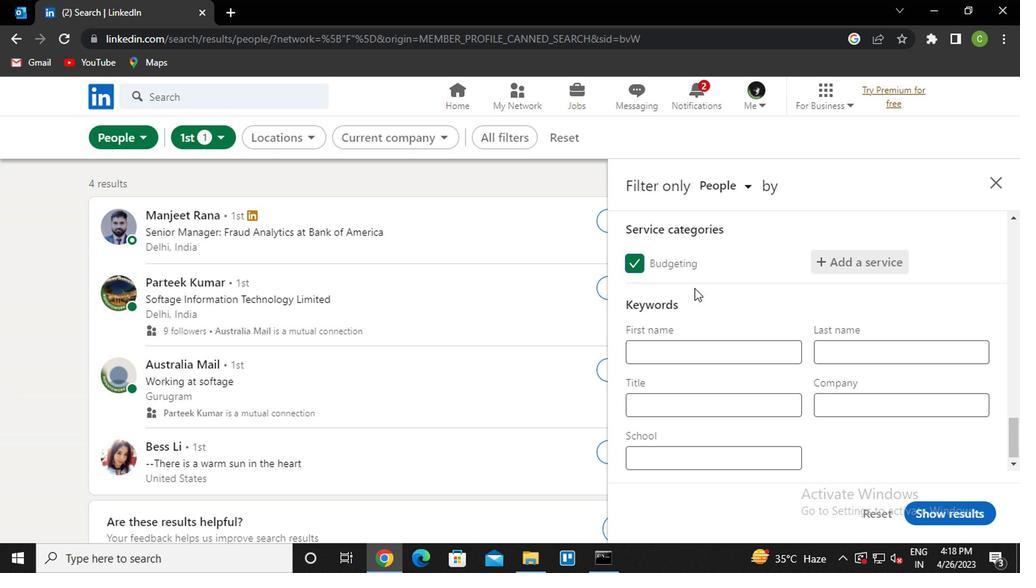 
Action: Mouse moved to (683, 401)
Screenshot: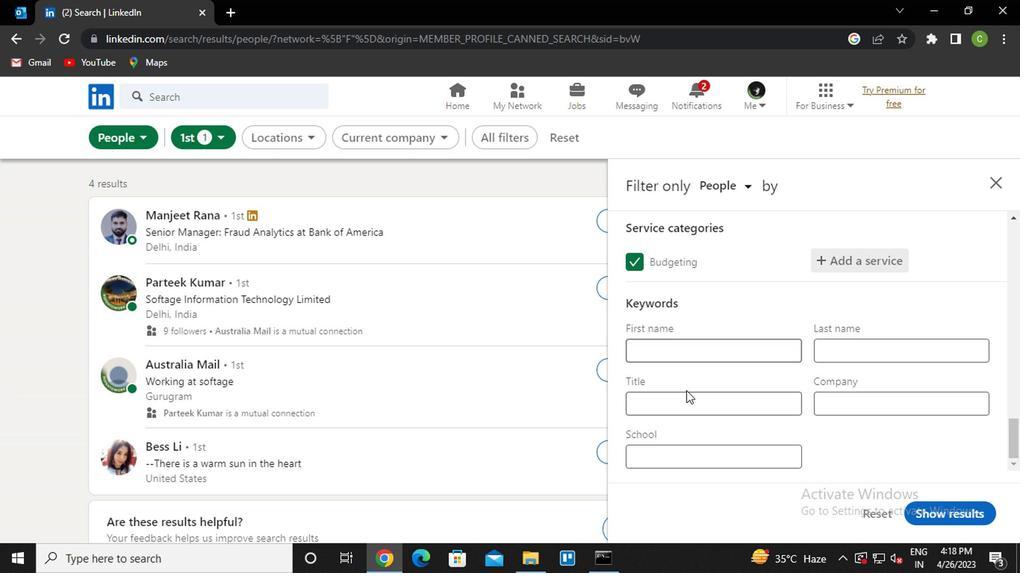 
Action: Mouse pressed left at (683, 401)
Screenshot: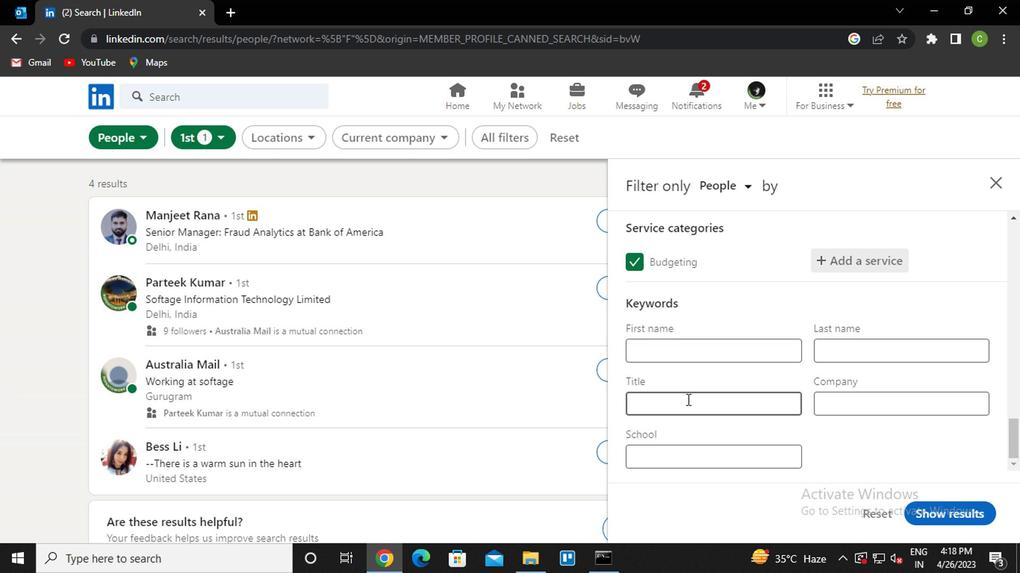 
Action: Key pressed <Key.caps_lock>c<Key.caps_lock>ontent<Key.space><Key.caps_lock>c<Key.caps_lock>reater
Screenshot: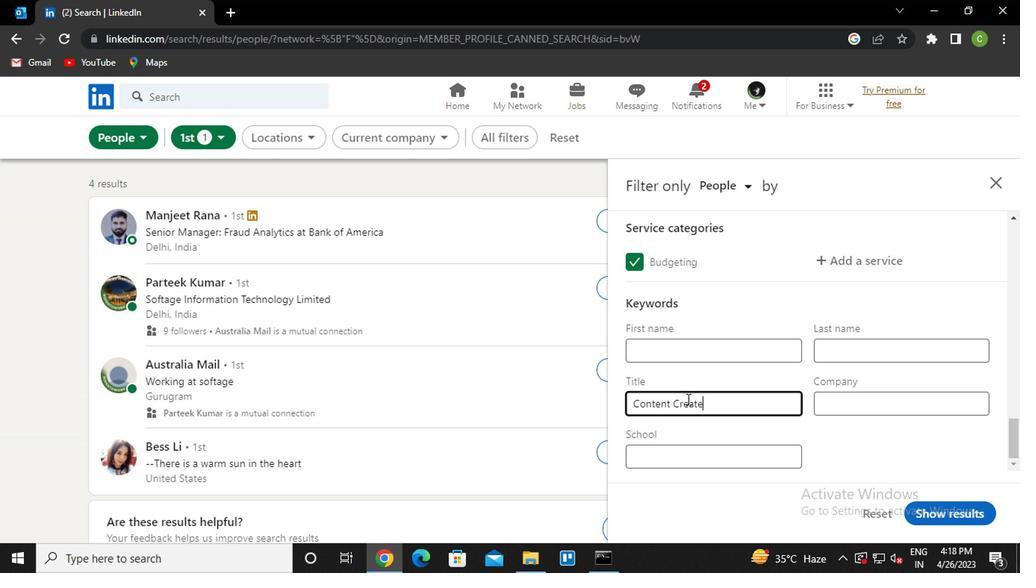 
Action: Mouse moved to (943, 512)
Screenshot: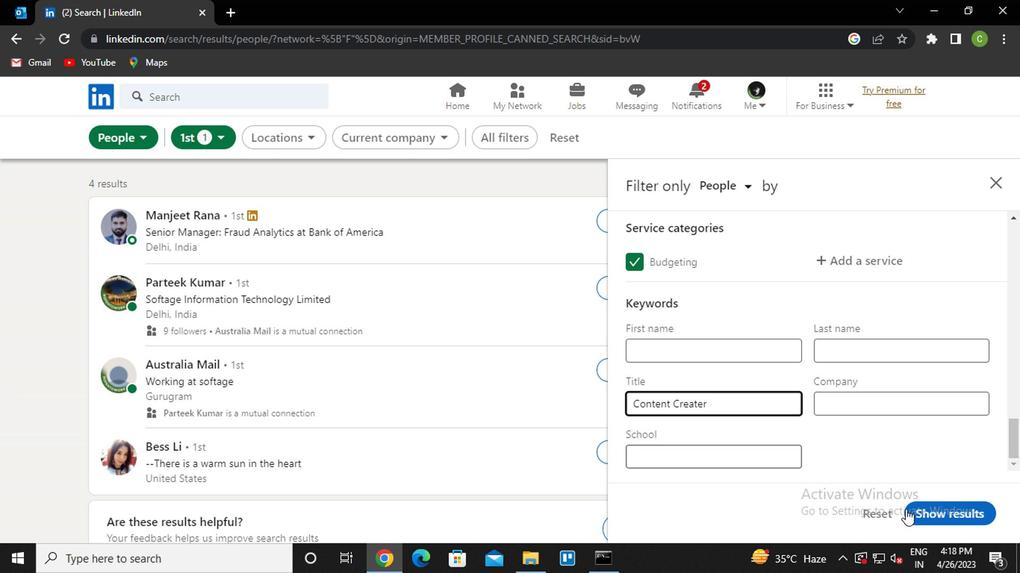 
Action: Mouse pressed left at (943, 512)
Screenshot: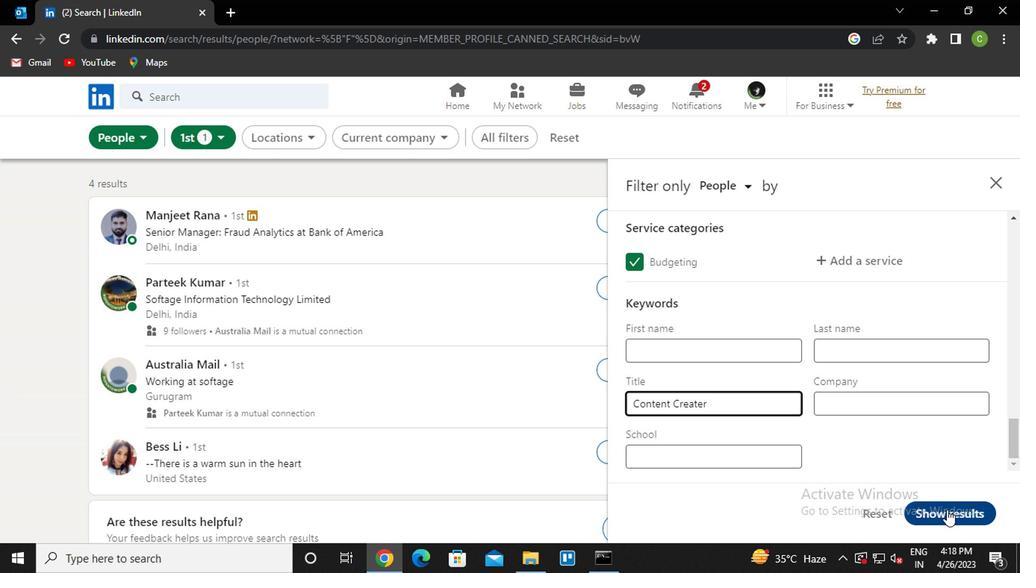 
Action: Mouse moved to (614, 496)
Screenshot: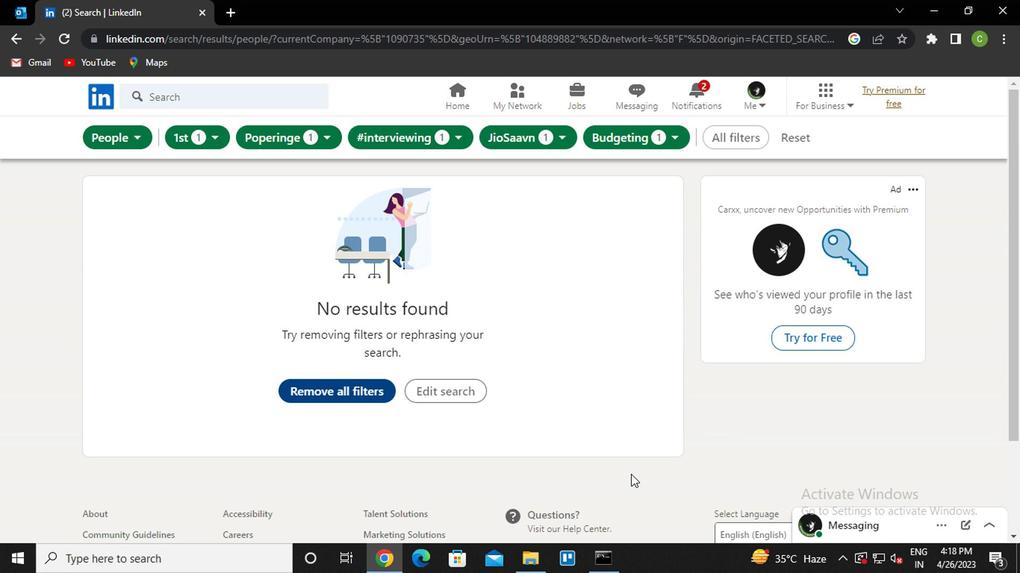 
